 Task: Research Airbnb options in Nablus, Palestinian Territory from 12th December, 2023 to 16th December, 2023 for 8 adults.8 bedrooms having 8 beds and 8 bathrooms. Property type can be hotel. Amenities needed are: wifi, TV, free parkinig on premises, gym, breakfast. Look for 5 properties as per requirement.
Action: Mouse moved to (414, 56)
Screenshot: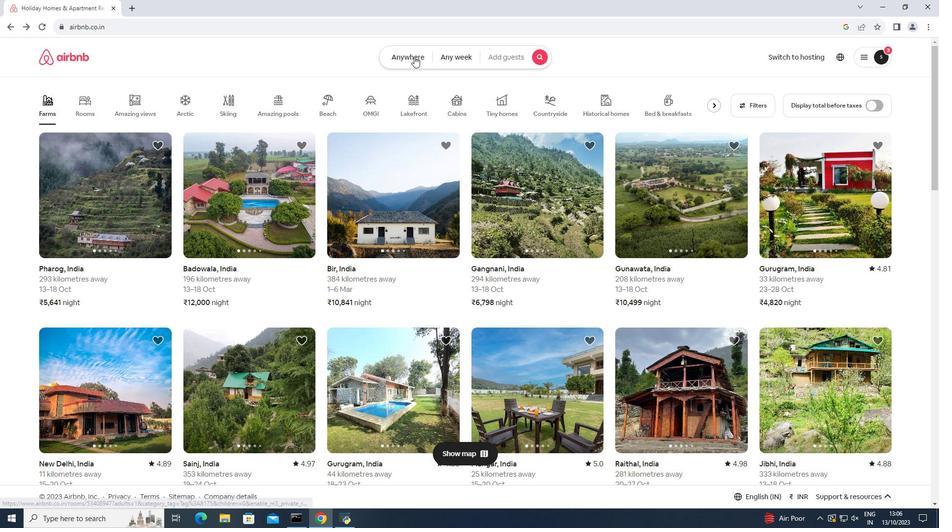 
Action: Mouse pressed left at (414, 56)
Screenshot: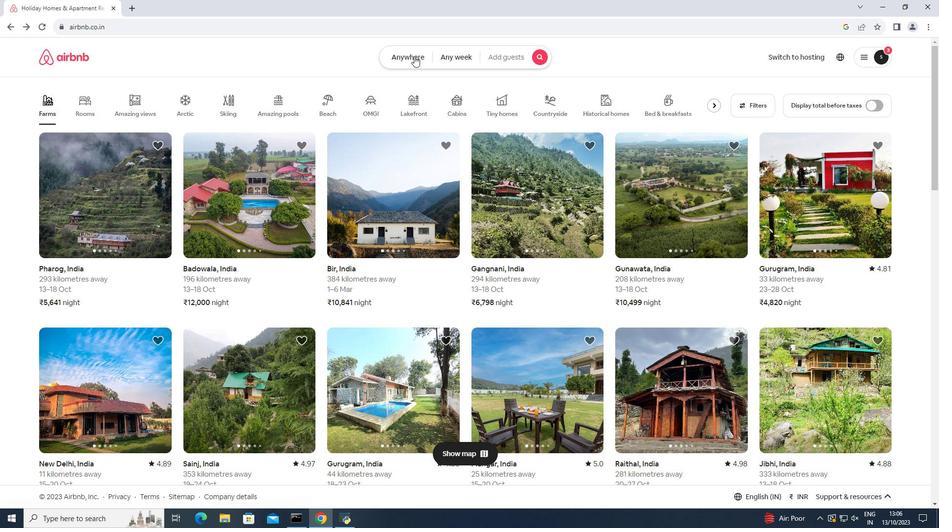 
Action: Mouse moved to (339, 96)
Screenshot: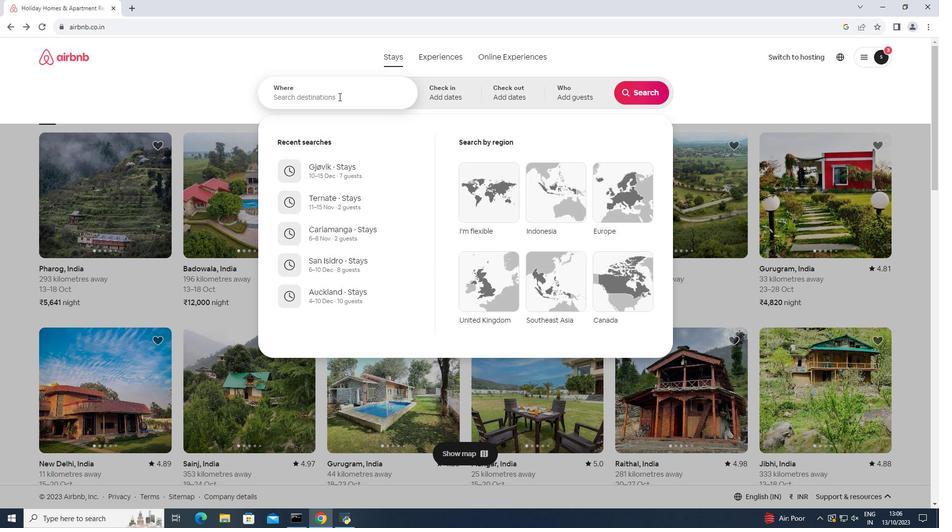 
Action: Mouse pressed left at (339, 96)
Screenshot: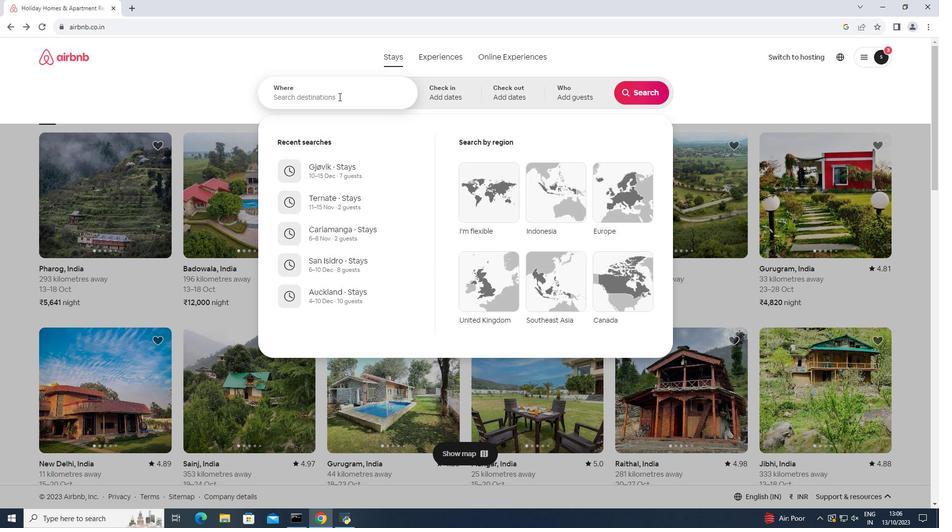 
Action: Key pressed <Key.shift>Nablus,<Key.space><Key.shift>Palestinian<Key.space><Key.shift>Territory<Key.enter>
Screenshot: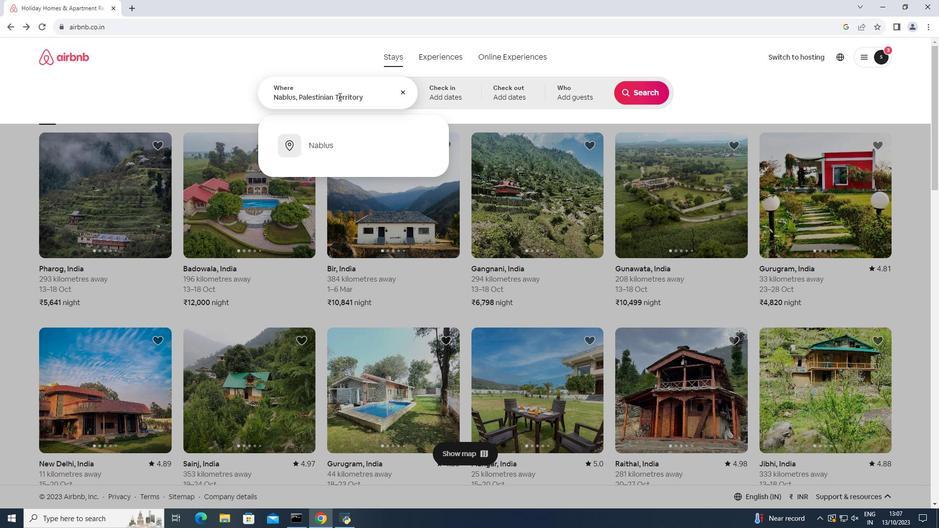 
Action: Mouse moved to (640, 171)
Screenshot: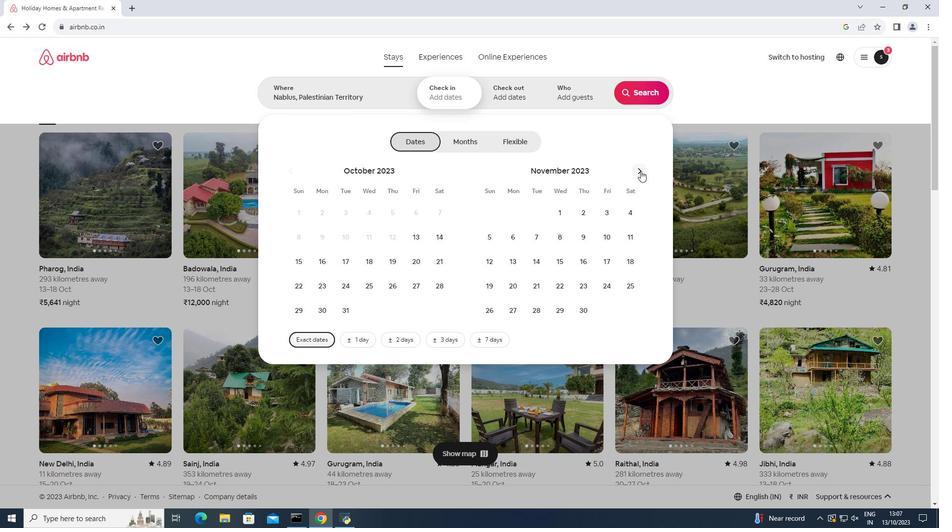 
Action: Mouse pressed left at (640, 171)
Screenshot: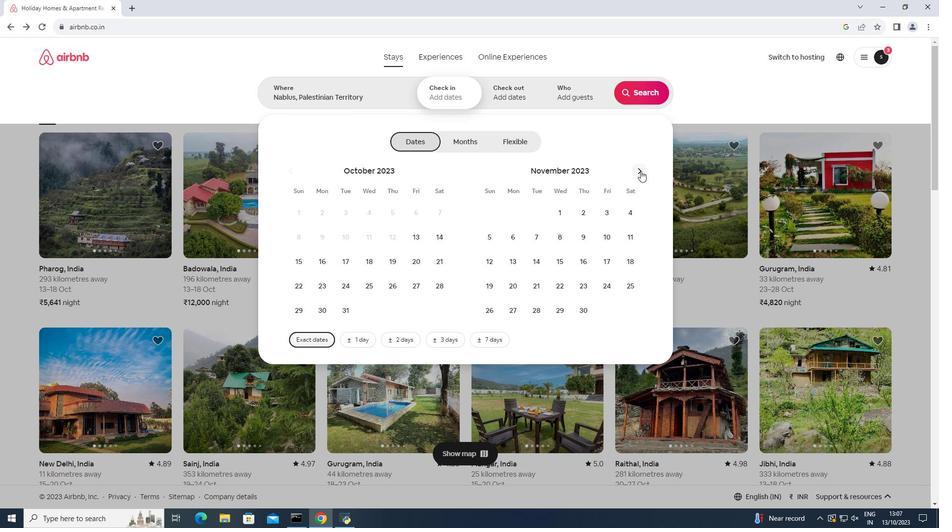 
Action: Mouse moved to (538, 261)
Screenshot: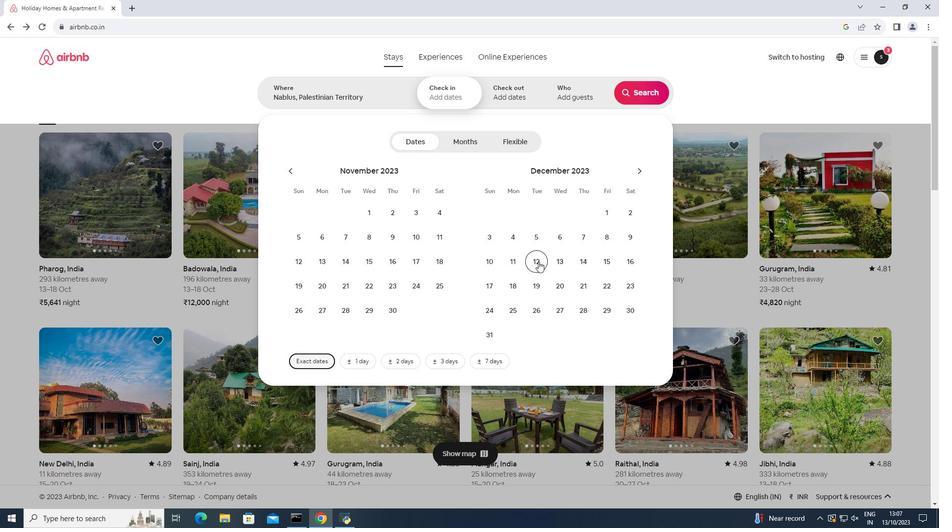 
Action: Mouse pressed left at (538, 261)
Screenshot: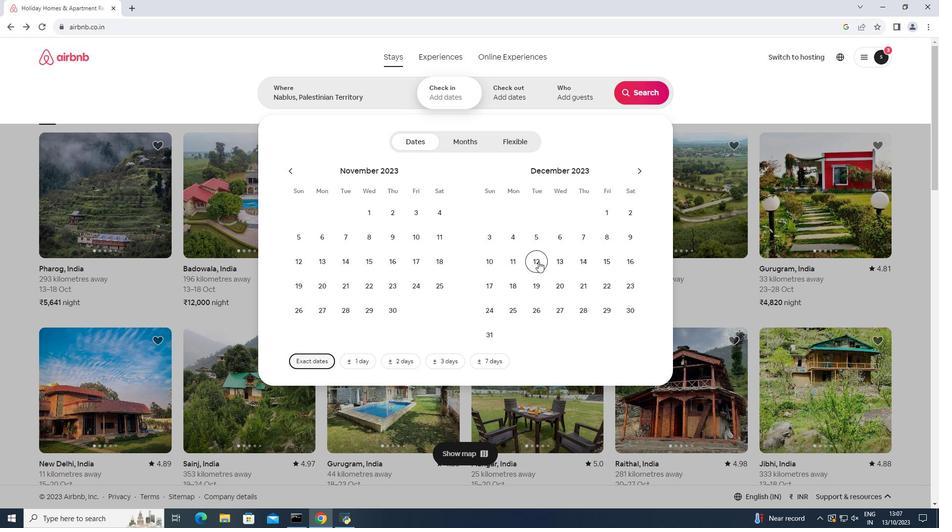 
Action: Mouse moved to (627, 262)
Screenshot: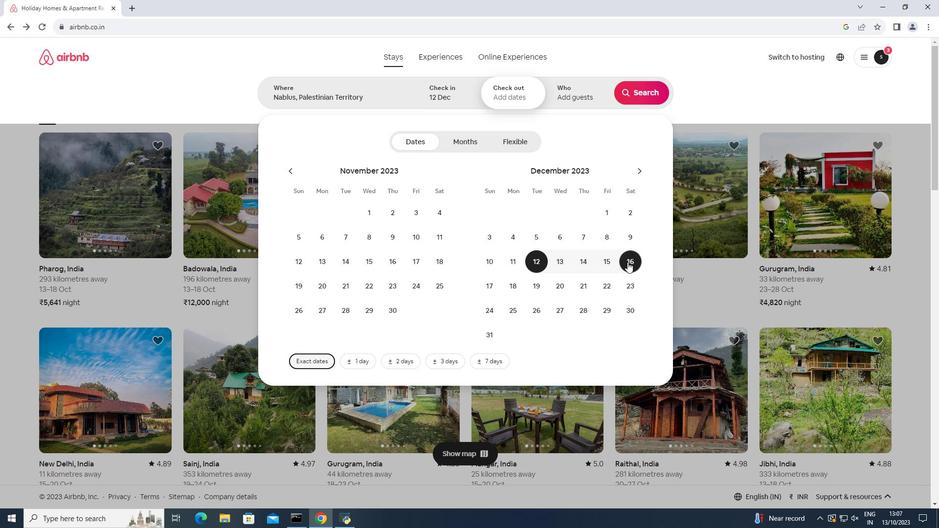 
Action: Mouse pressed left at (627, 262)
Screenshot: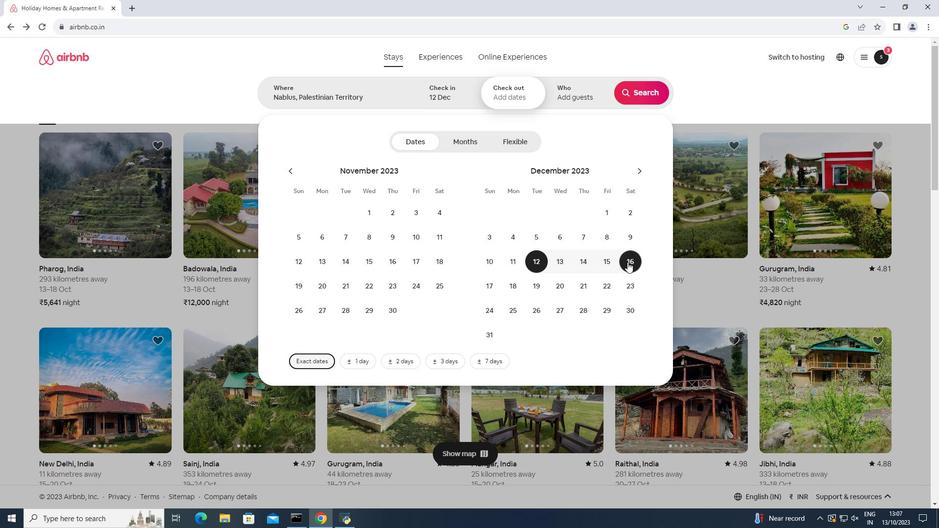 
Action: Mouse moved to (572, 91)
Screenshot: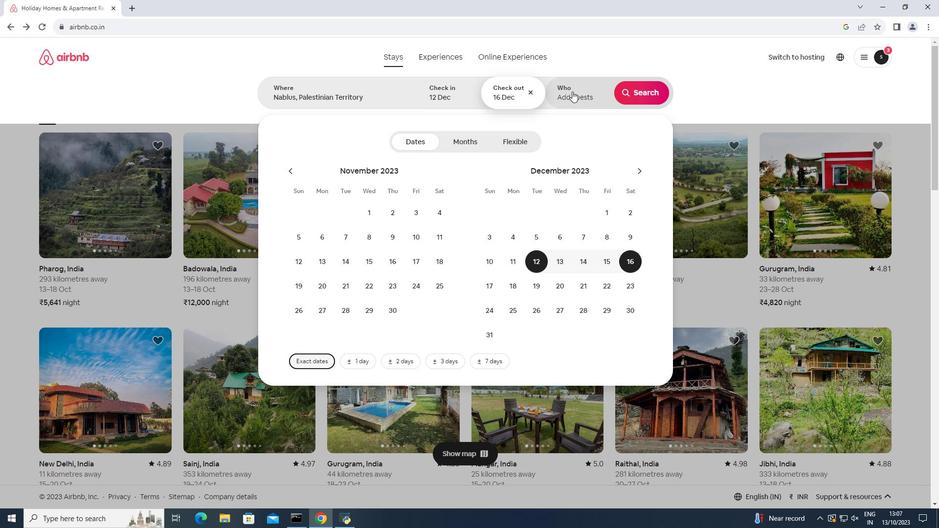 
Action: Mouse pressed left at (572, 91)
Screenshot: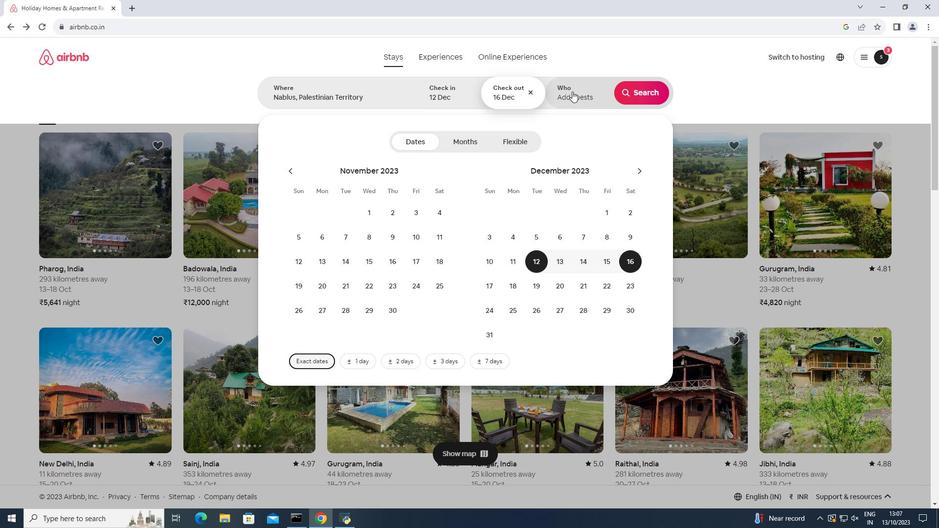 
Action: Mouse moved to (644, 139)
Screenshot: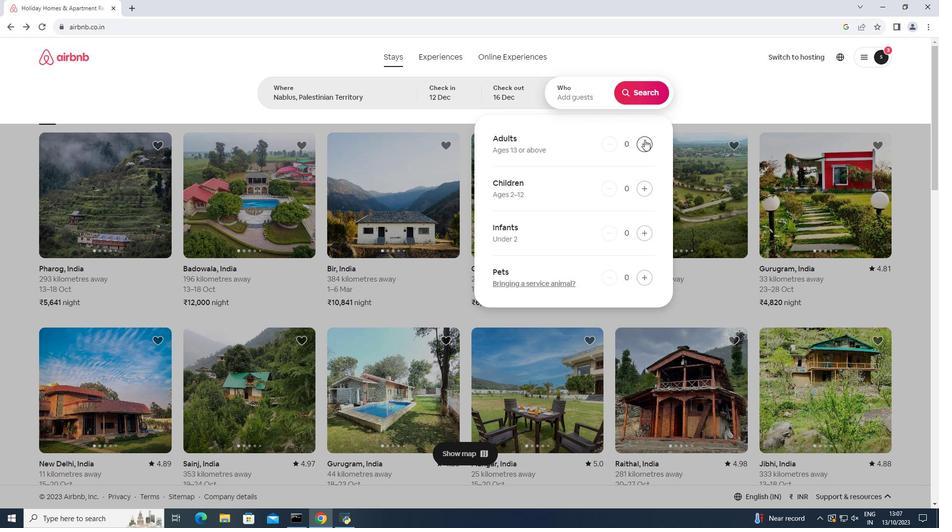 
Action: Mouse pressed left at (644, 139)
Screenshot: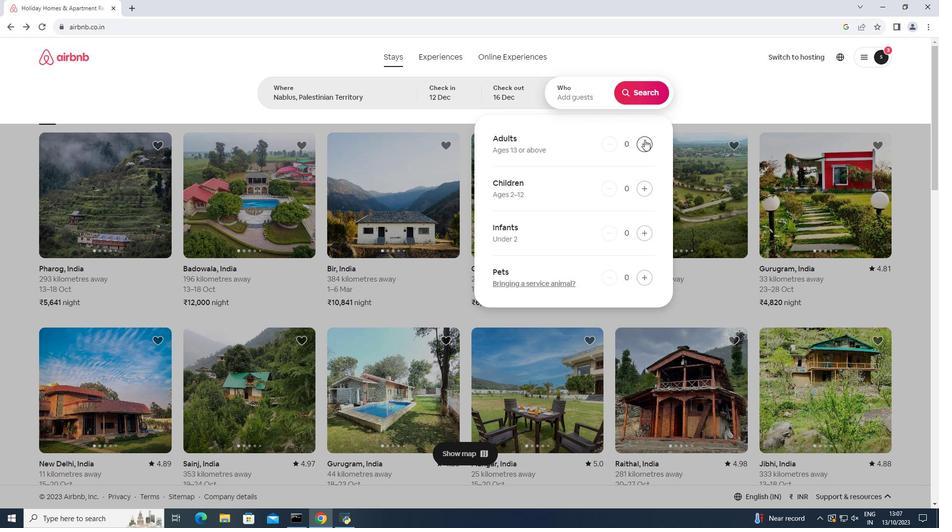 
Action: Mouse moved to (644, 139)
Screenshot: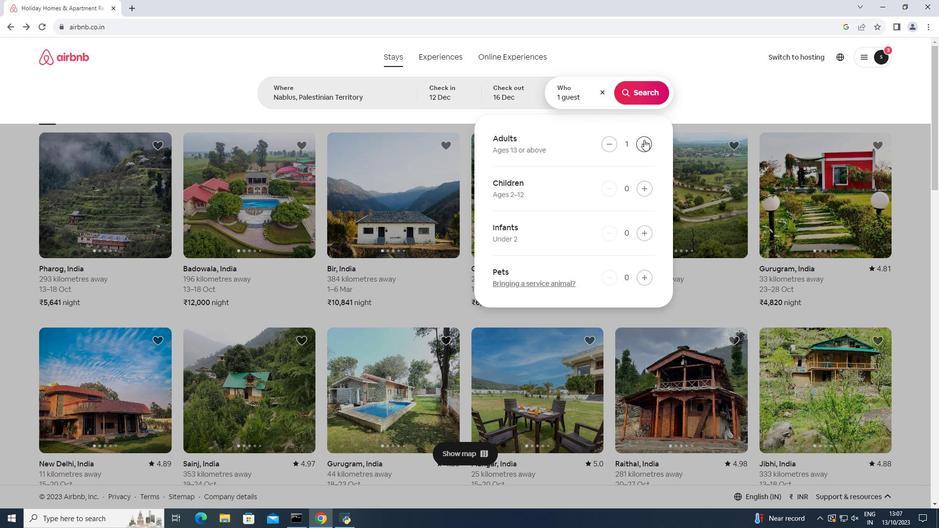 
Action: Mouse pressed left at (644, 139)
Screenshot: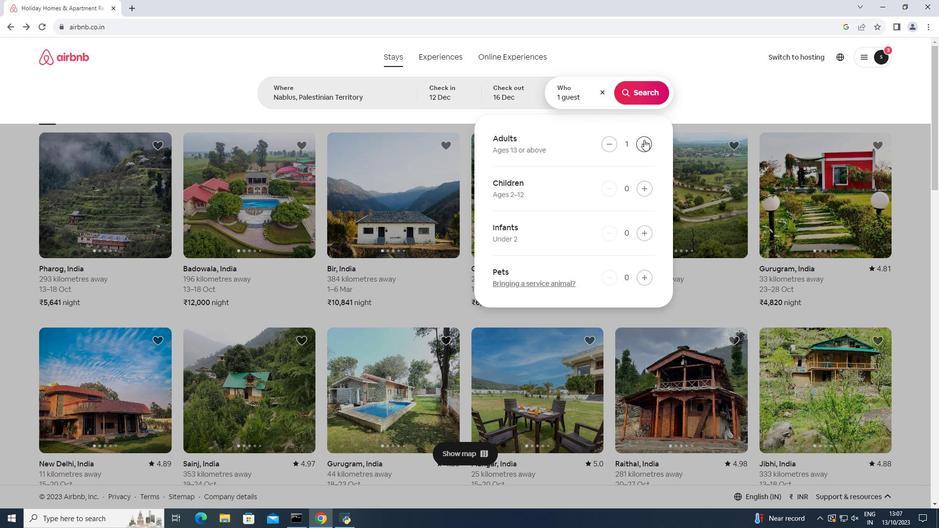 
Action: Mouse moved to (644, 139)
Screenshot: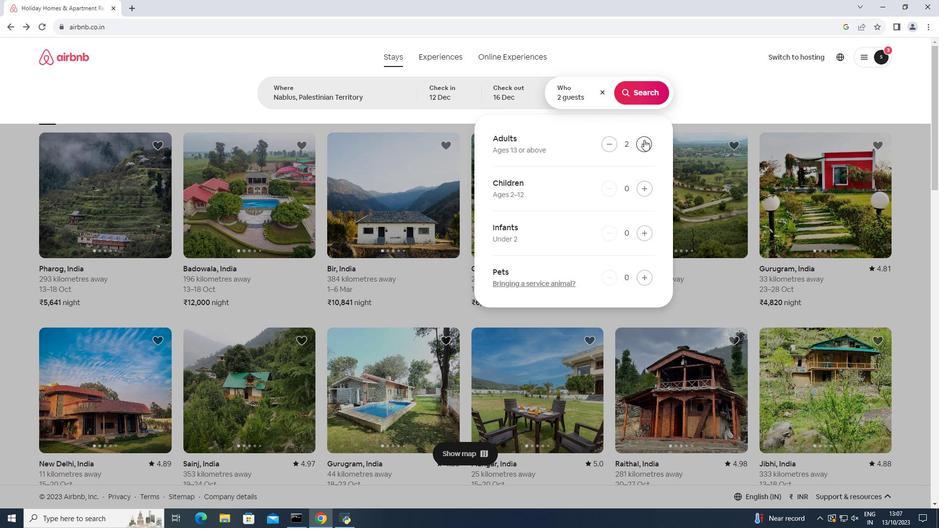 
Action: Mouse pressed left at (644, 139)
Screenshot: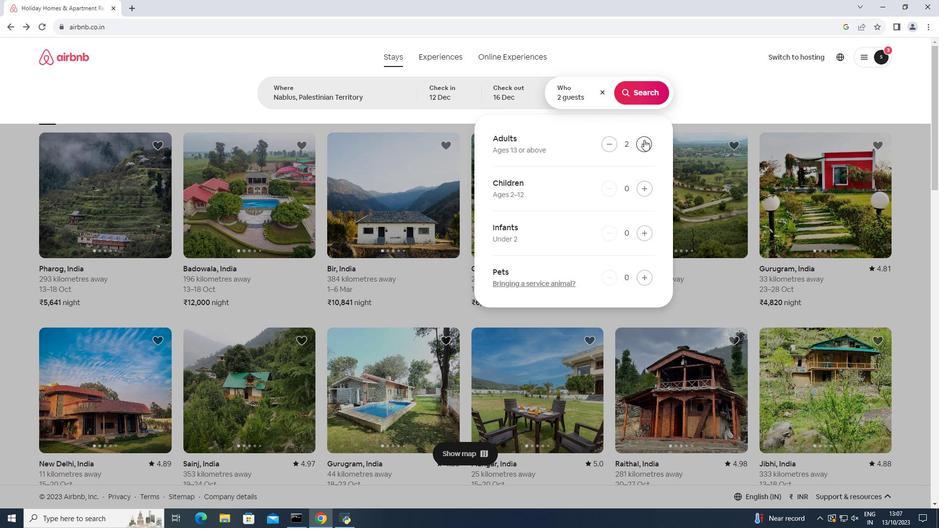 
Action: Mouse moved to (643, 140)
Screenshot: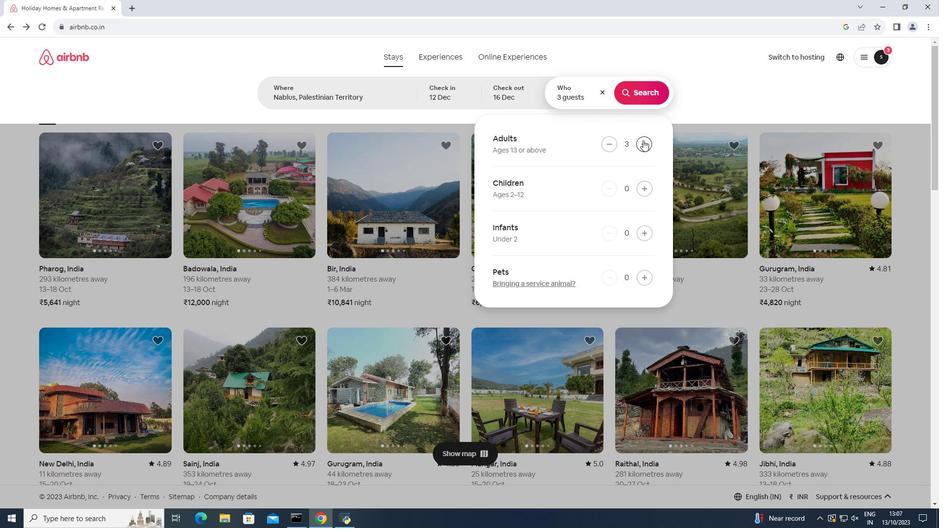 
Action: Mouse pressed left at (643, 140)
Screenshot: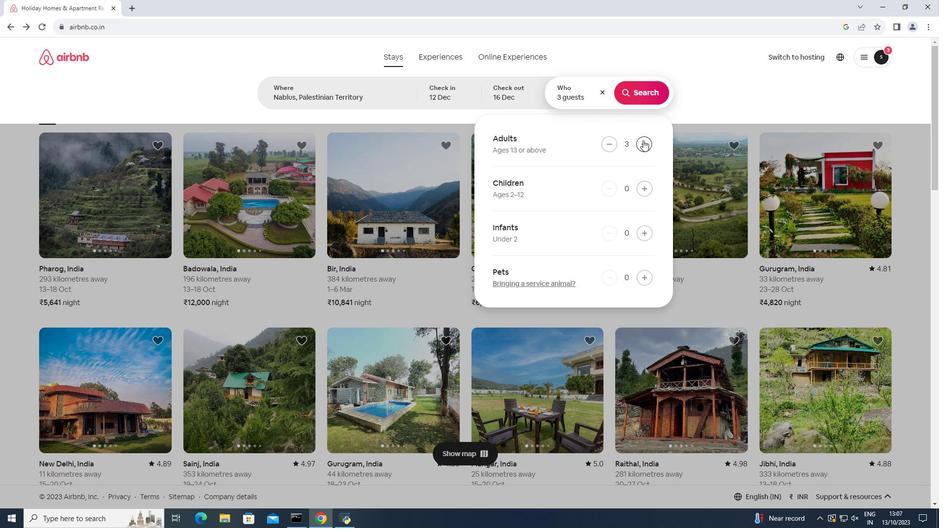 
Action: Mouse pressed left at (643, 140)
Screenshot: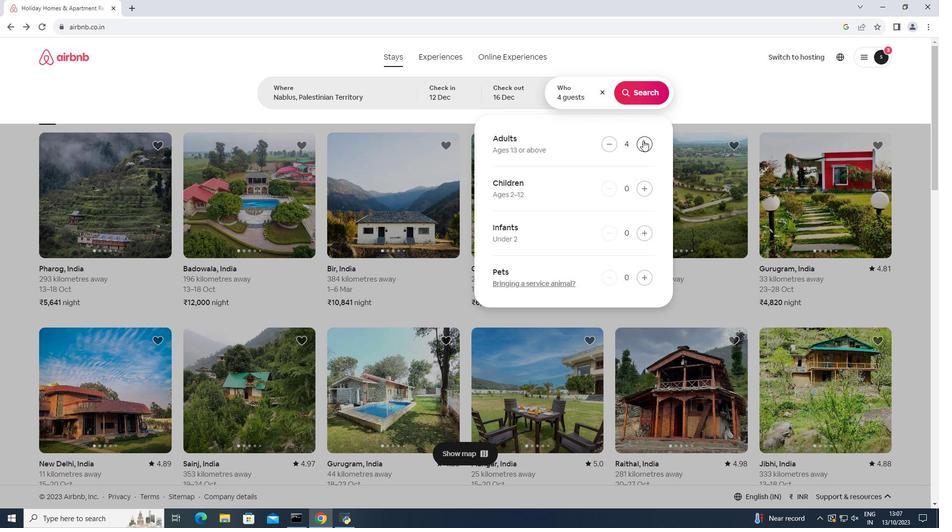 
Action: Mouse pressed left at (643, 140)
Screenshot: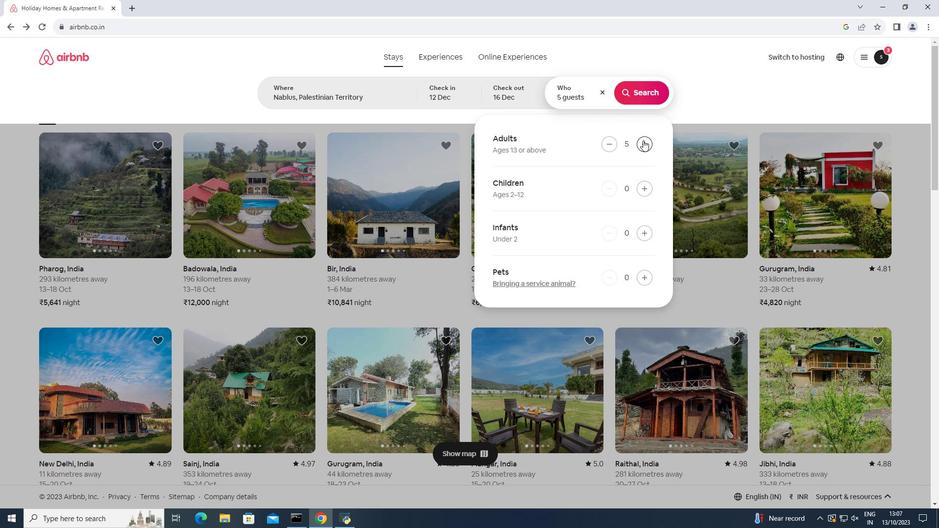 
Action: Mouse pressed left at (643, 140)
Screenshot: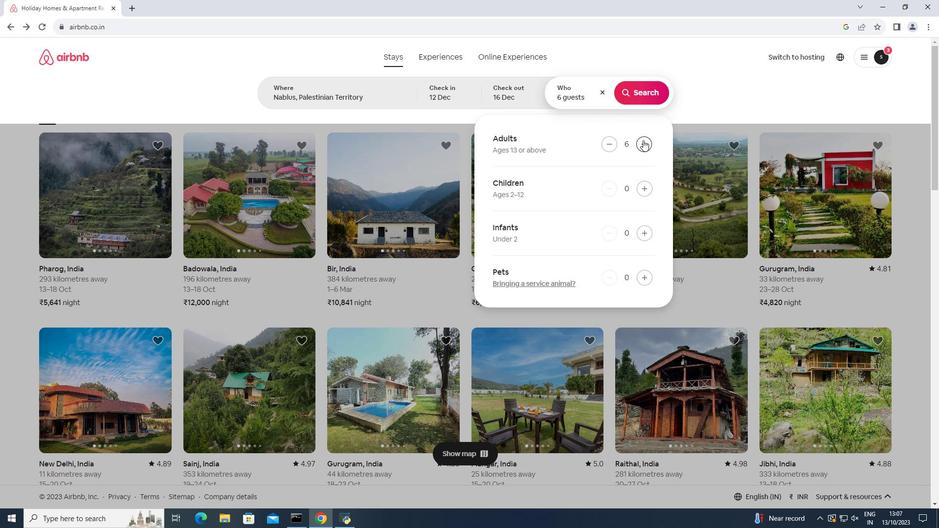 
Action: Mouse pressed left at (643, 140)
Screenshot: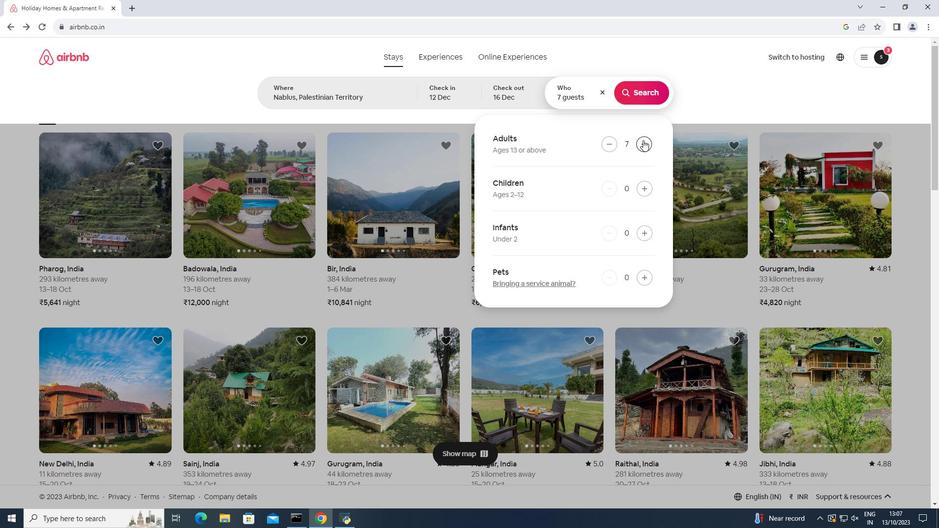 
Action: Mouse moved to (639, 87)
Screenshot: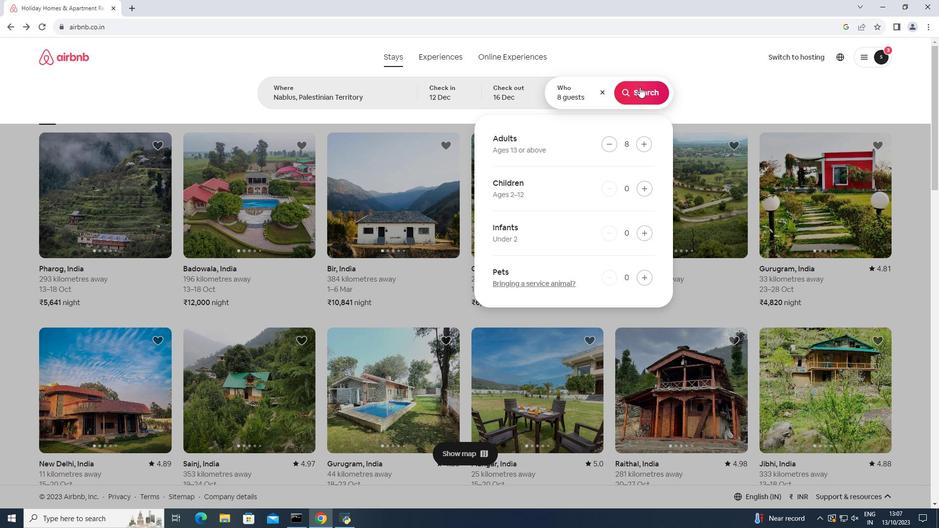 
Action: Mouse pressed left at (639, 87)
Screenshot: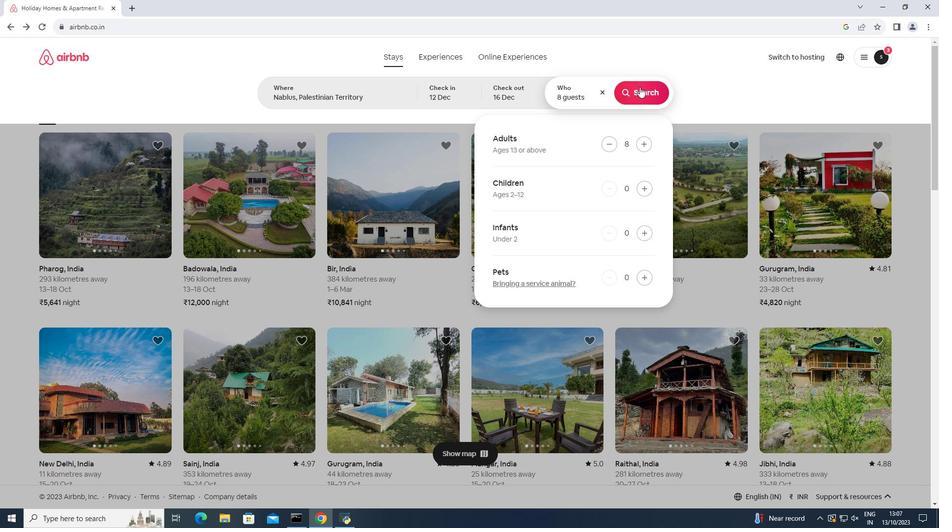 
Action: Mouse moved to (771, 92)
Screenshot: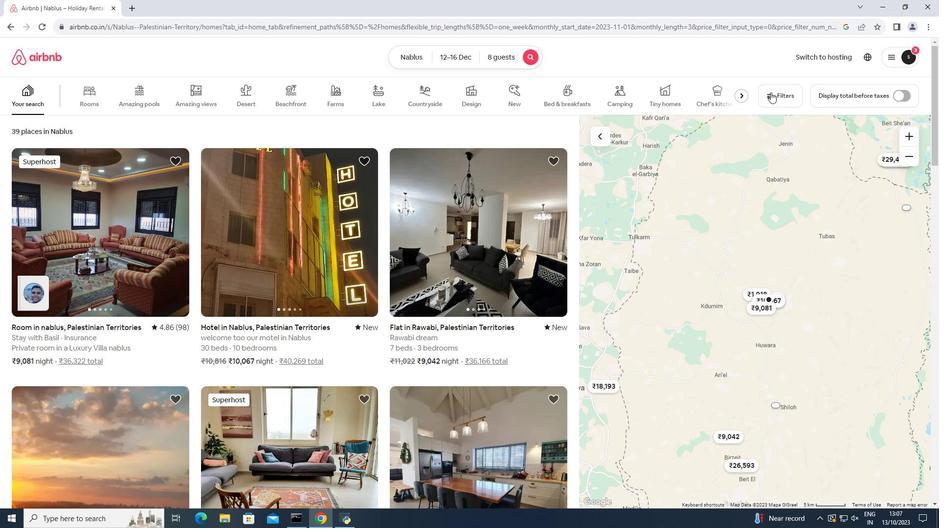 
Action: Mouse pressed left at (771, 92)
Screenshot: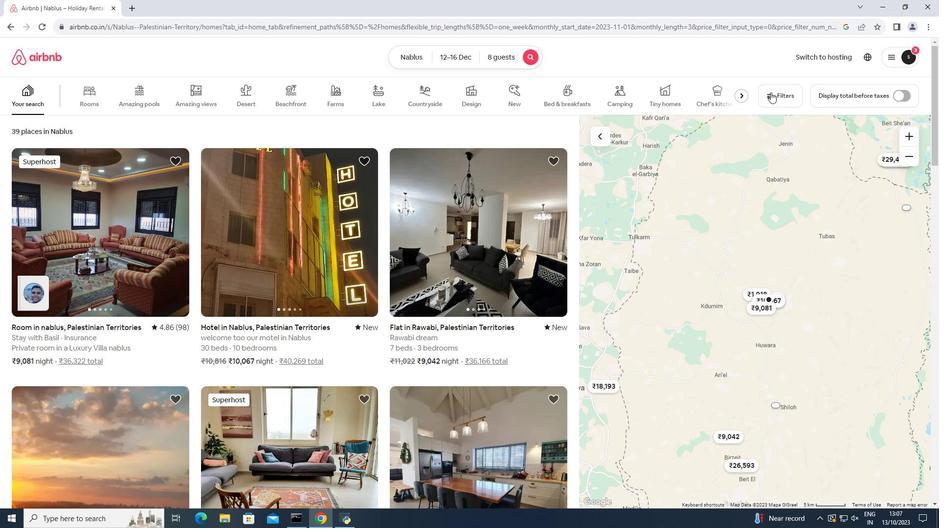 
Action: Mouse moved to (410, 265)
Screenshot: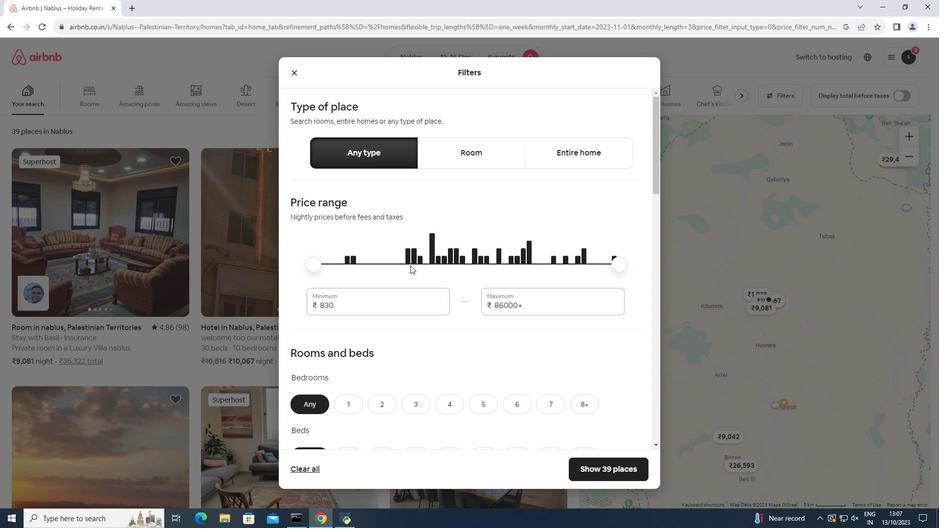 
Action: Mouse scrolled (410, 265) with delta (0, 0)
Screenshot: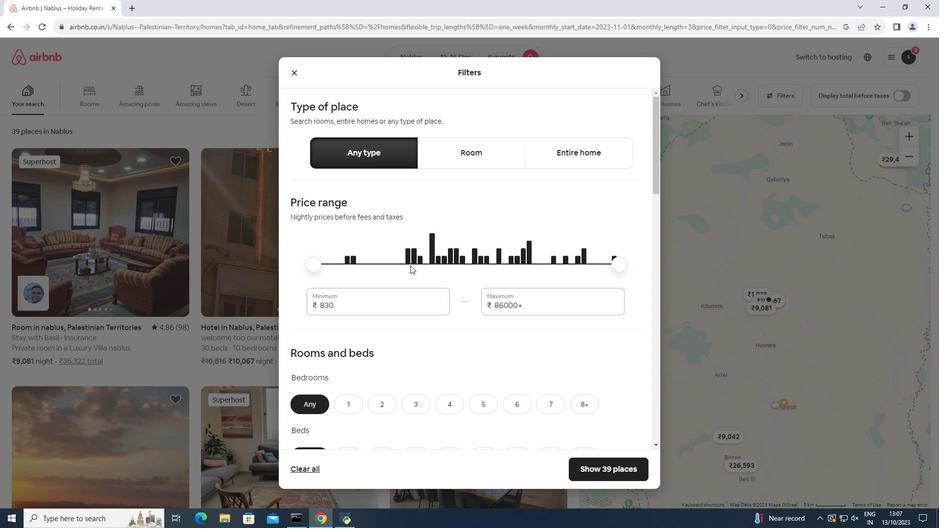 
Action: Mouse scrolled (410, 265) with delta (0, 0)
Screenshot: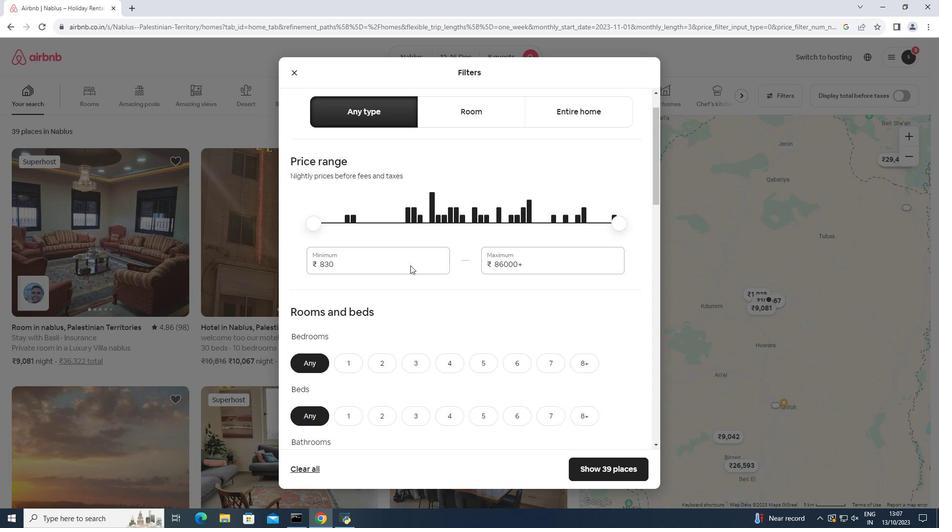 
Action: Mouse scrolled (410, 265) with delta (0, 0)
Screenshot: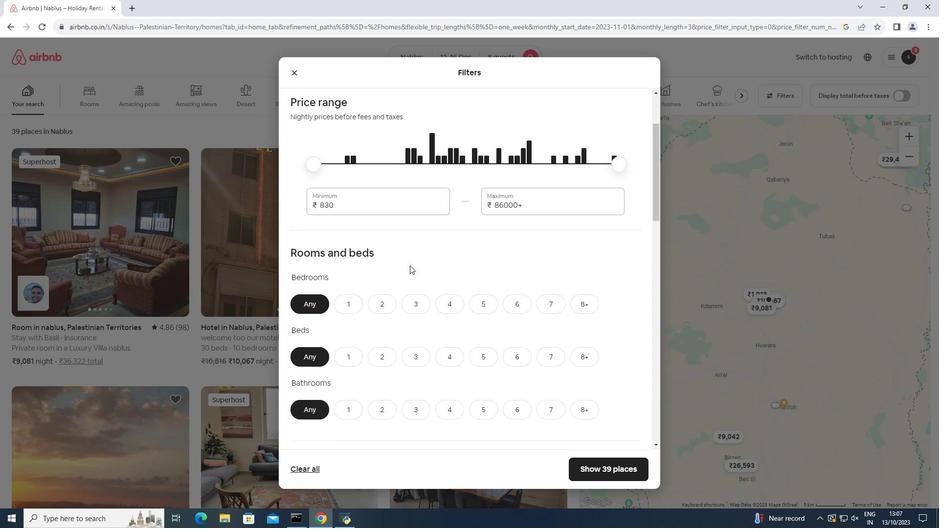 
Action: Mouse moved to (581, 255)
Screenshot: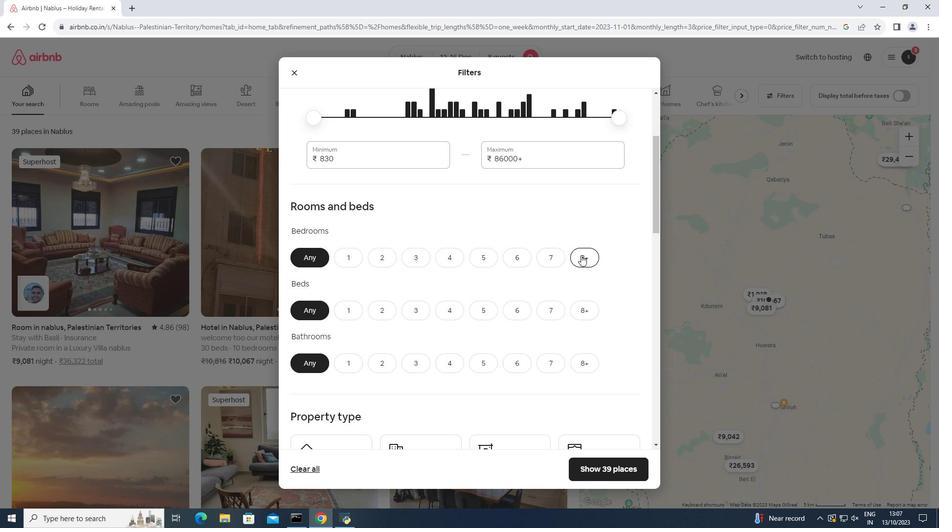 
Action: Mouse pressed left at (581, 255)
Screenshot: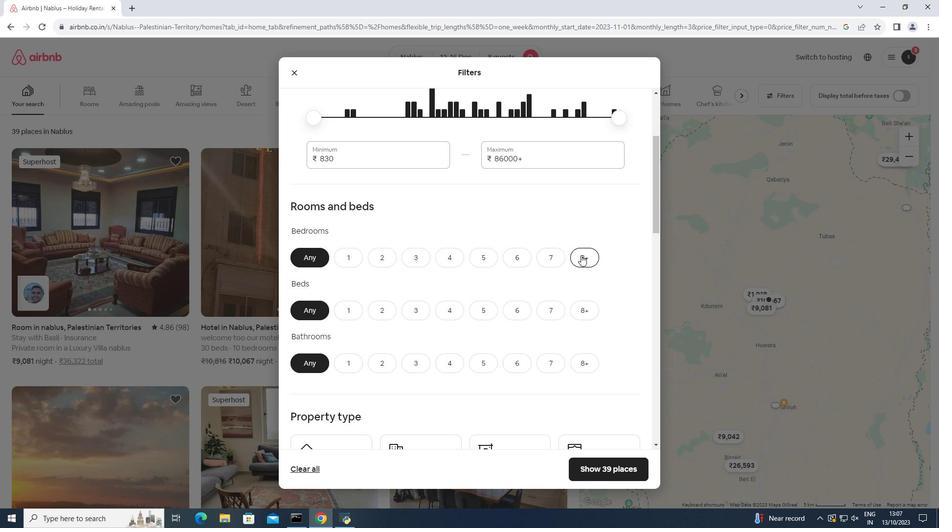 
Action: Mouse moved to (583, 308)
Screenshot: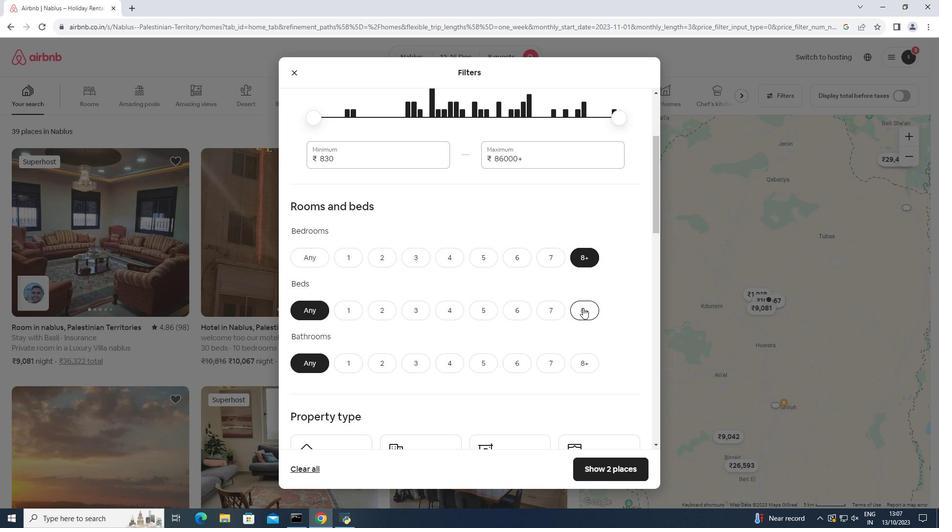 
Action: Mouse pressed left at (583, 308)
Screenshot: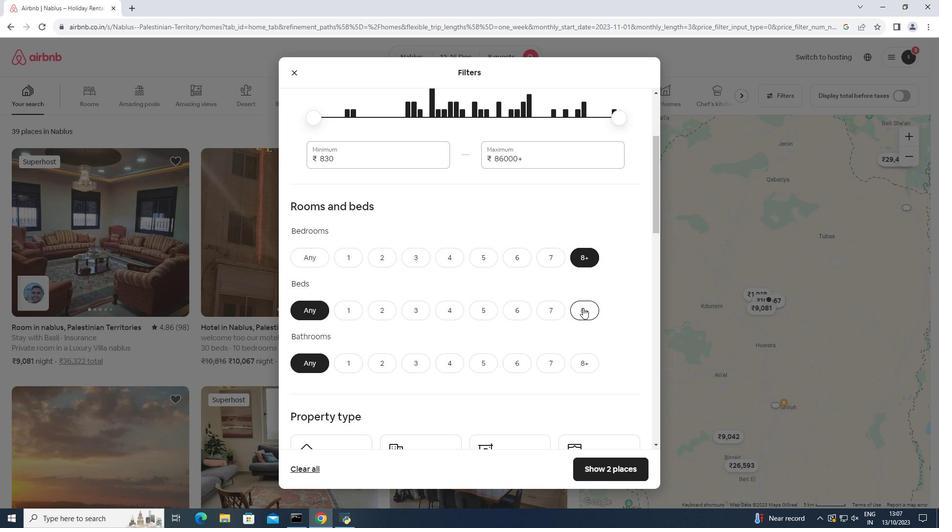 
Action: Mouse moved to (582, 365)
Screenshot: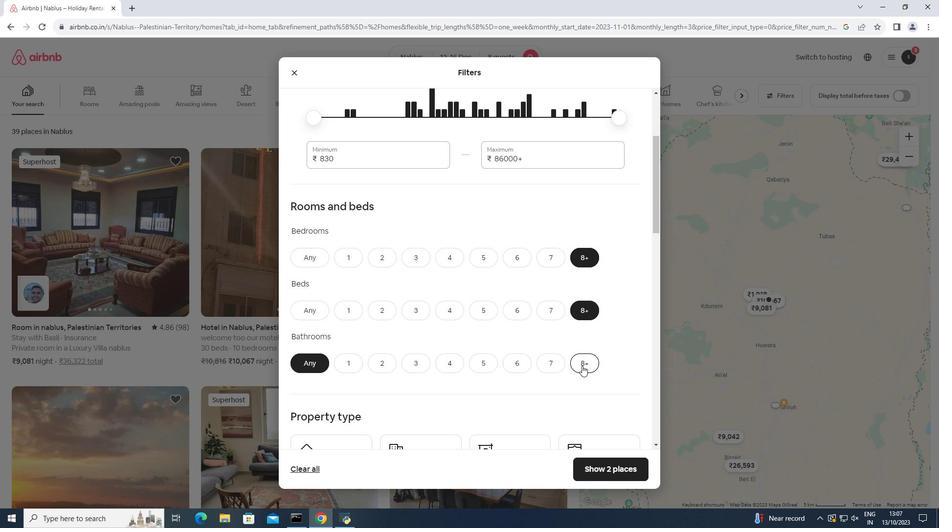 
Action: Mouse pressed left at (582, 365)
Screenshot: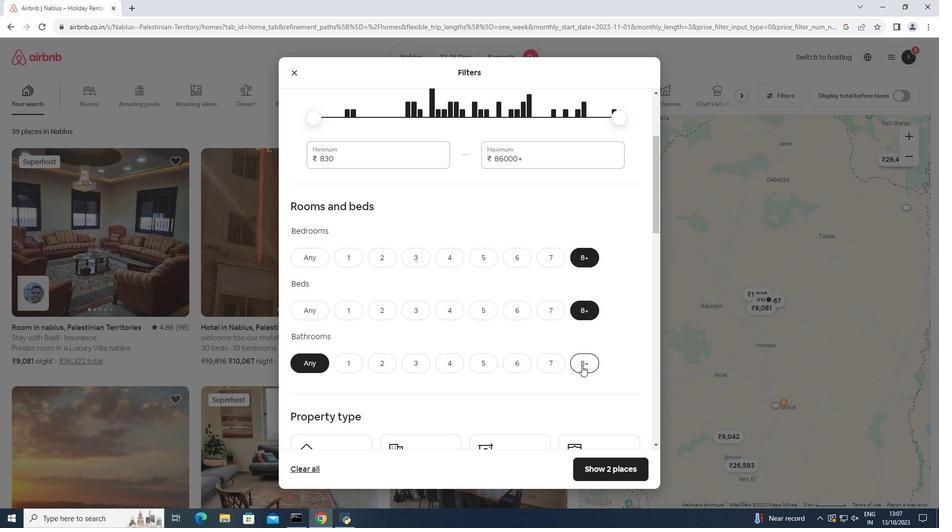 
Action: Mouse moved to (414, 310)
Screenshot: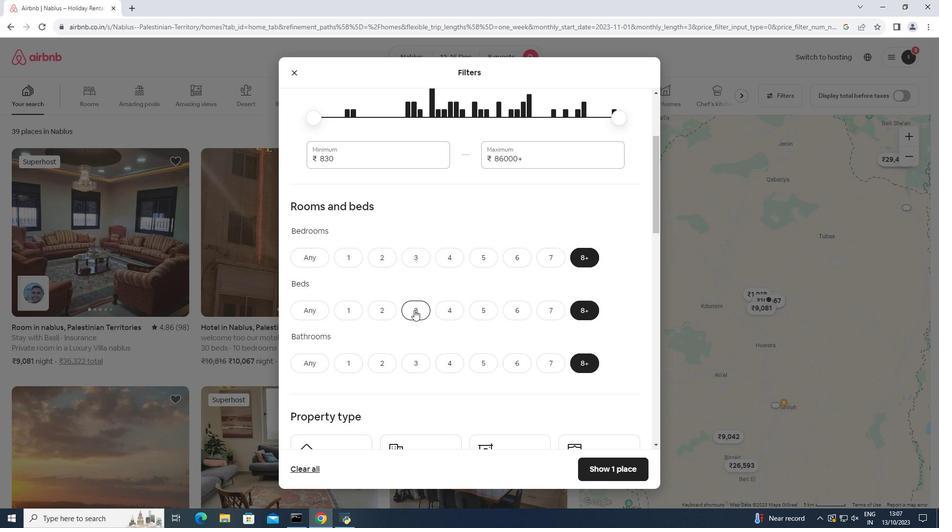 
Action: Mouse scrolled (414, 309) with delta (0, 0)
Screenshot: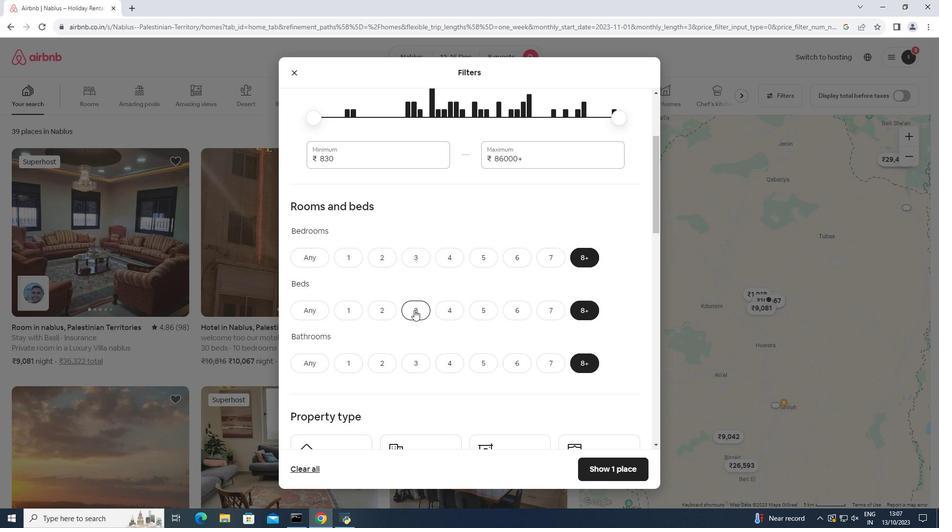 
Action: Mouse scrolled (414, 309) with delta (0, 0)
Screenshot: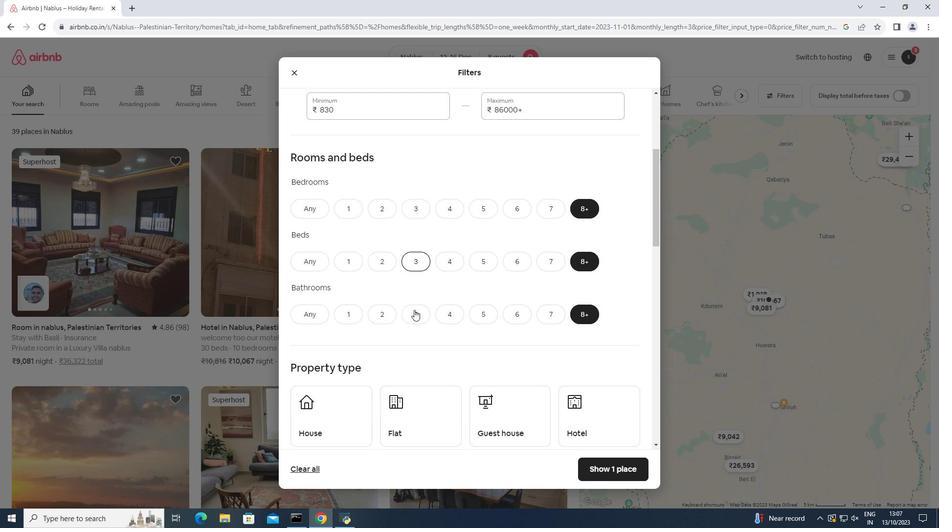 
Action: Mouse scrolled (414, 309) with delta (0, 0)
Screenshot: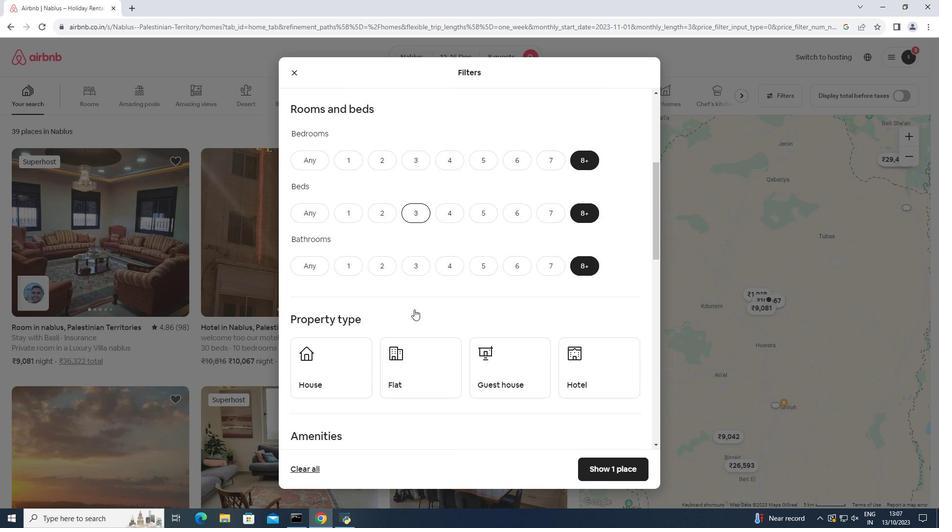 
Action: Mouse moved to (414, 309)
Screenshot: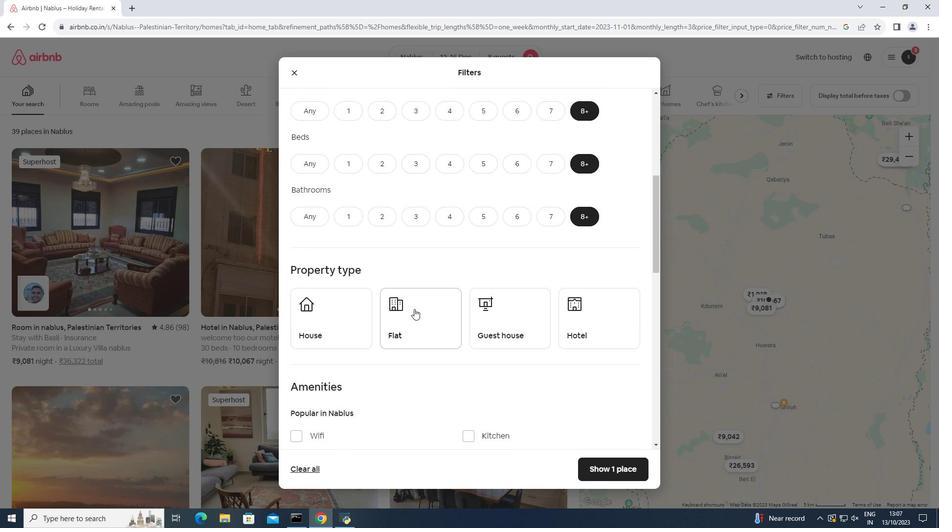
Action: Mouse scrolled (414, 308) with delta (0, 0)
Screenshot: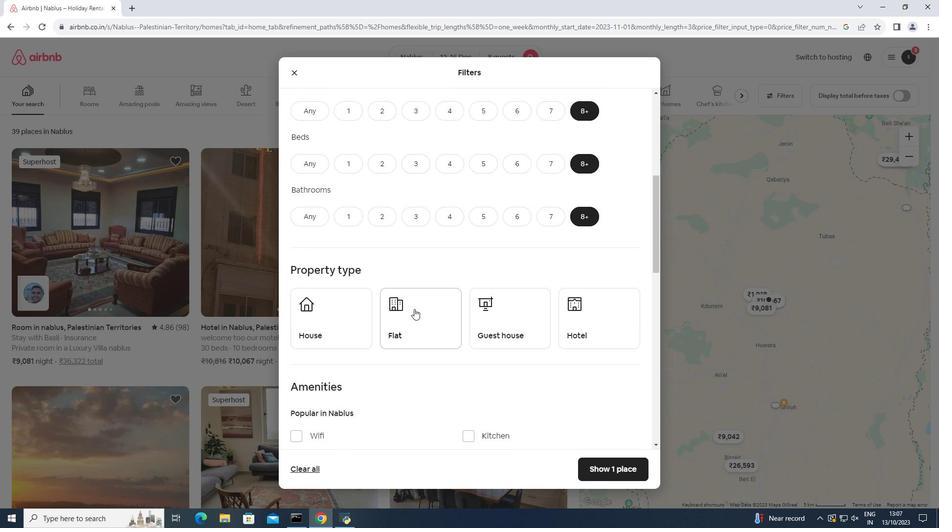 
Action: Mouse moved to (414, 309)
Screenshot: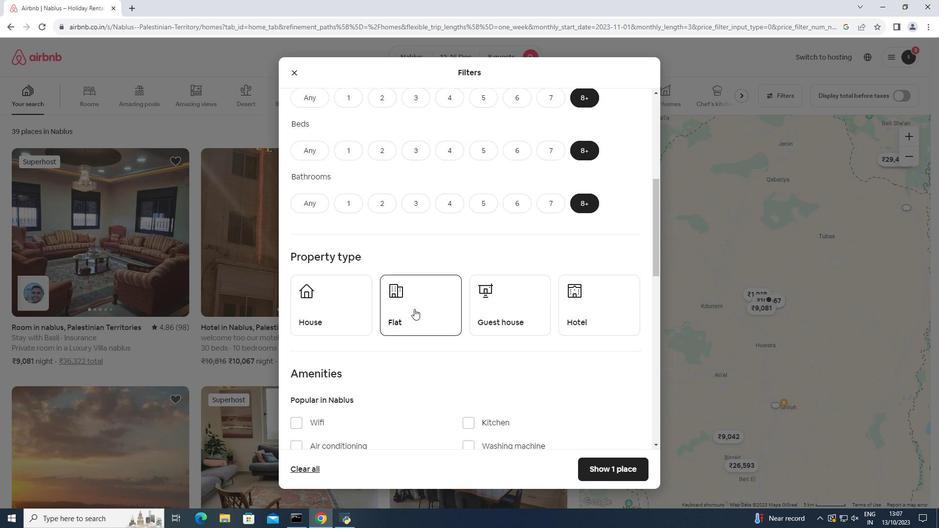 
Action: Mouse scrolled (414, 308) with delta (0, 0)
Screenshot: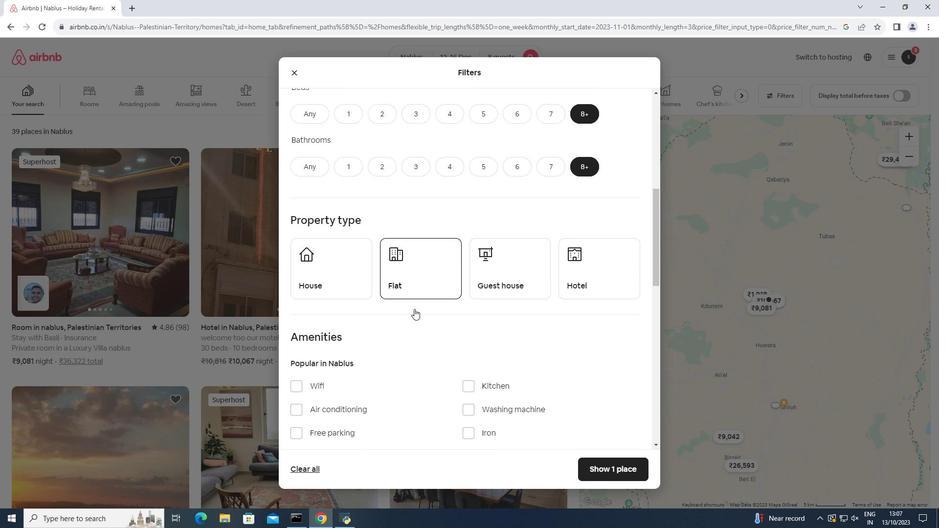 
Action: Mouse scrolled (414, 308) with delta (0, 0)
Screenshot: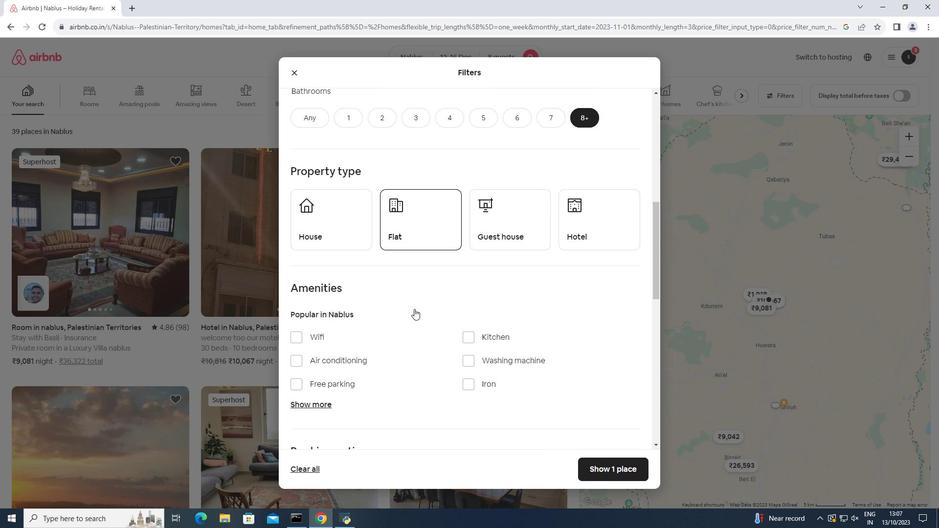 
Action: Mouse moved to (594, 165)
Screenshot: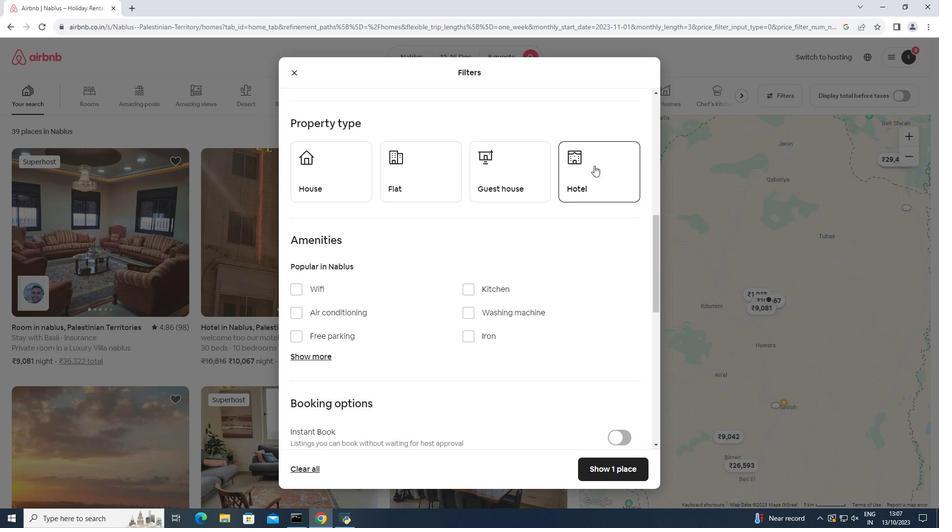 
Action: Mouse pressed left at (594, 165)
Screenshot: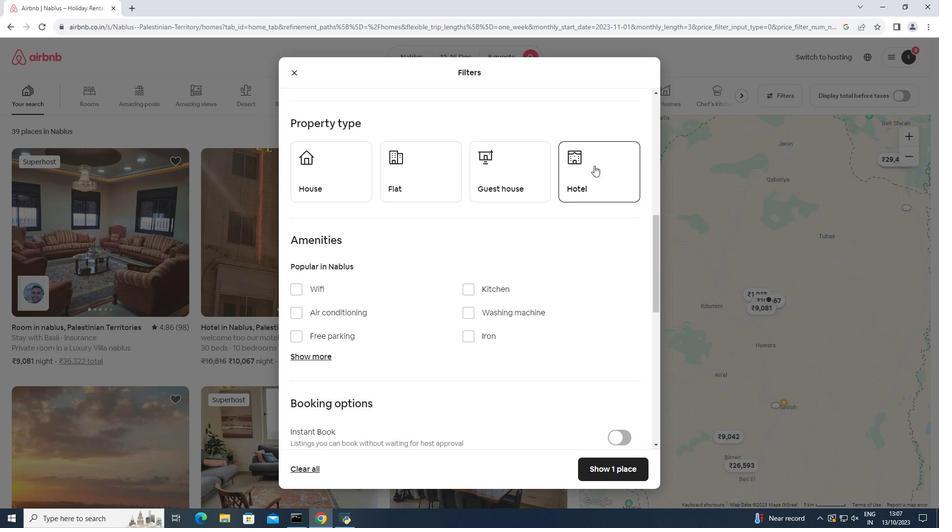 
Action: Mouse moved to (408, 288)
Screenshot: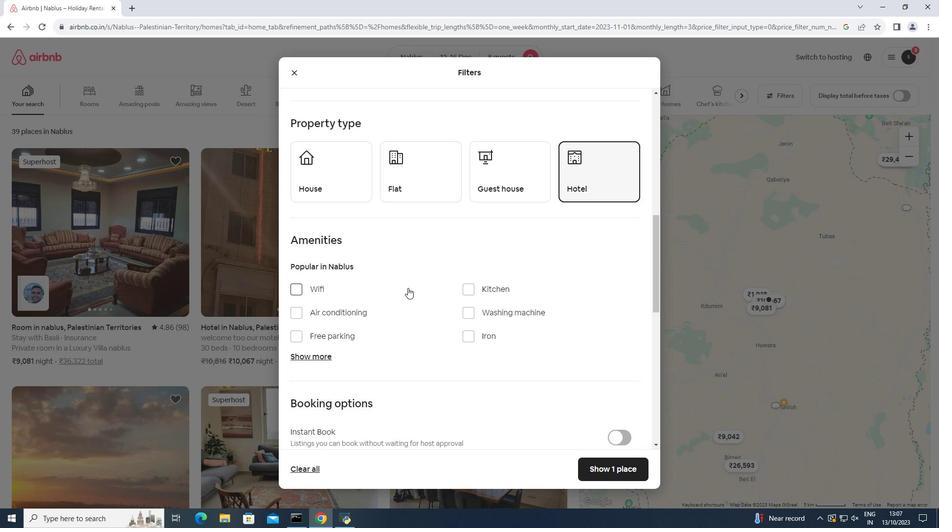 
Action: Mouse scrolled (408, 287) with delta (0, 0)
Screenshot: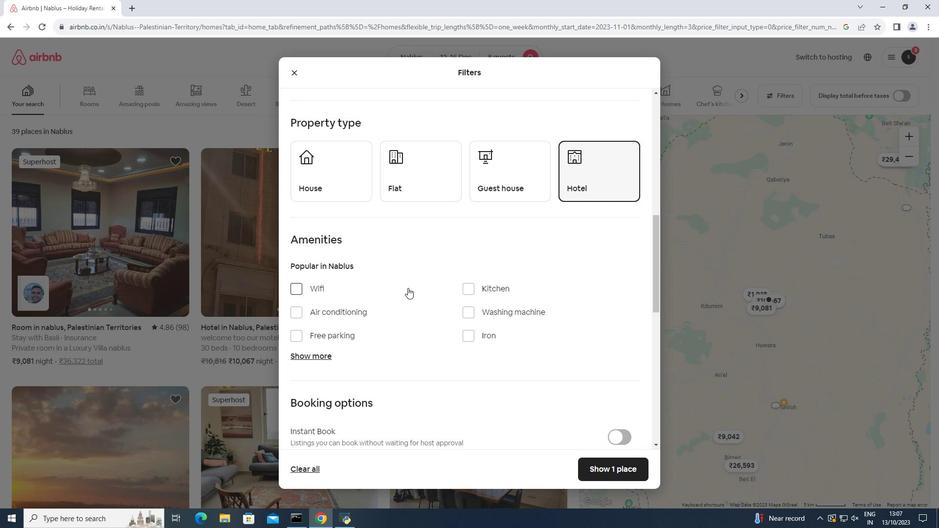 
Action: Mouse moved to (310, 308)
Screenshot: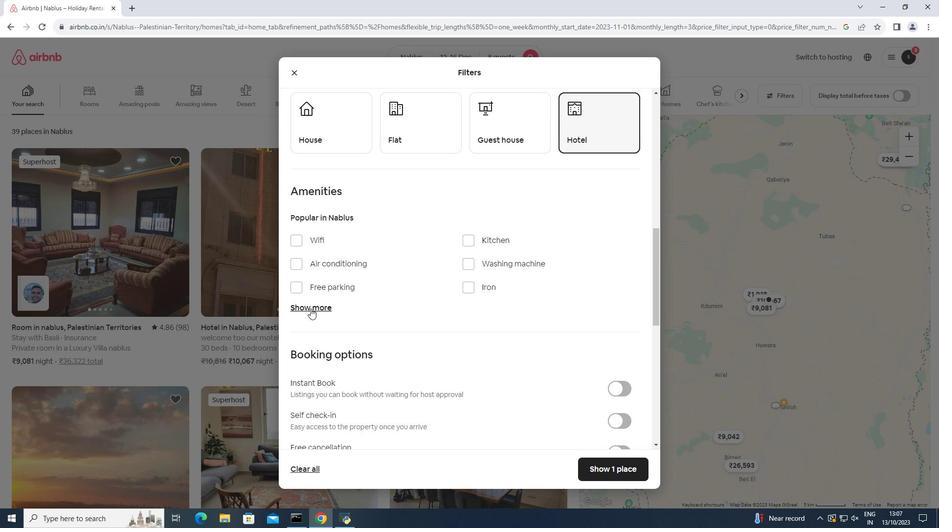 
Action: Mouse pressed left at (310, 308)
Screenshot: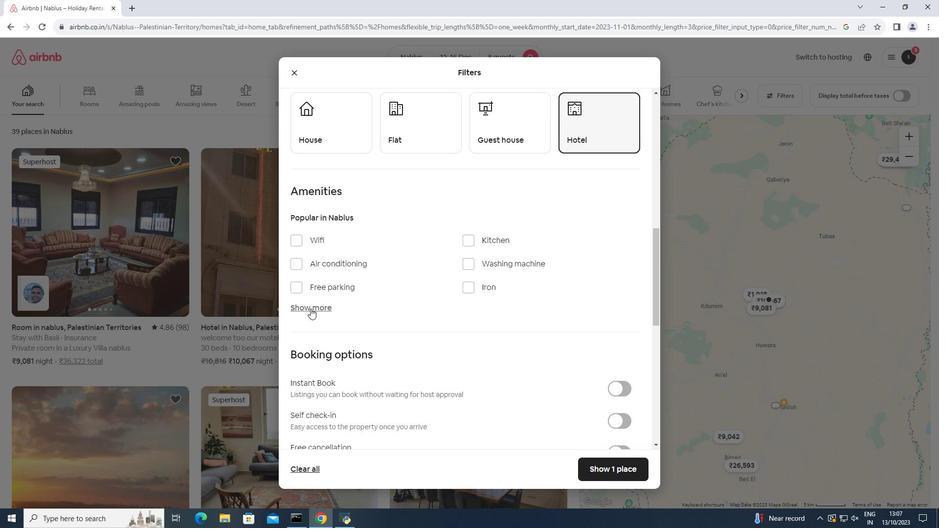 
Action: Mouse moved to (297, 234)
Screenshot: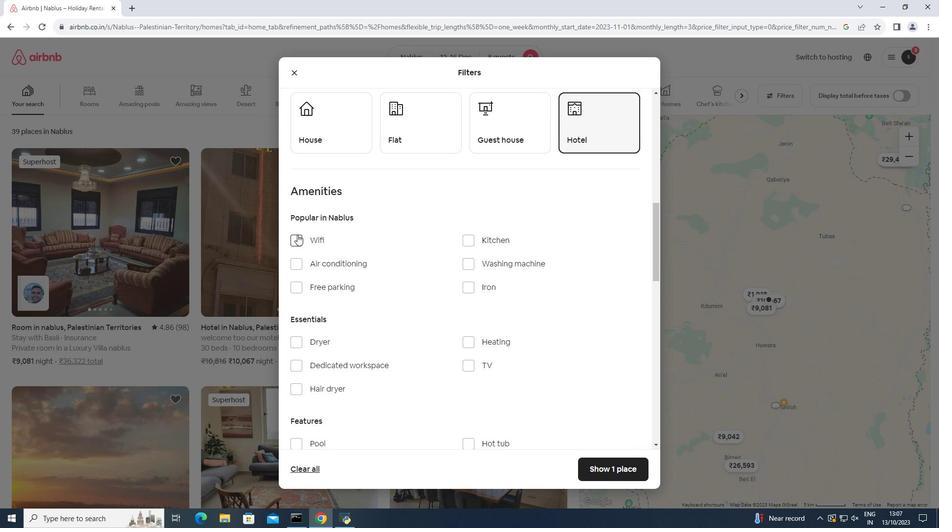 
Action: Mouse pressed left at (297, 234)
Screenshot: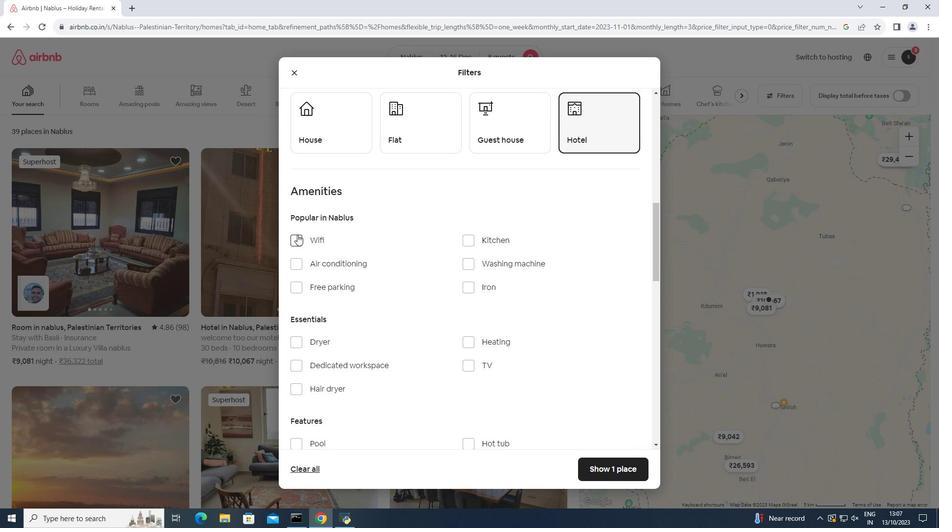 
Action: Mouse moved to (470, 364)
Screenshot: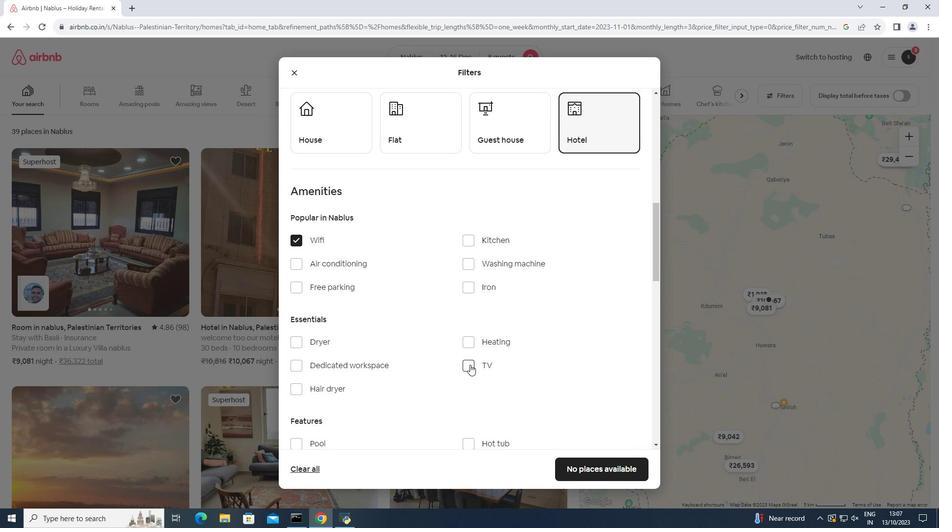 
Action: Mouse pressed left at (470, 364)
Screenshot: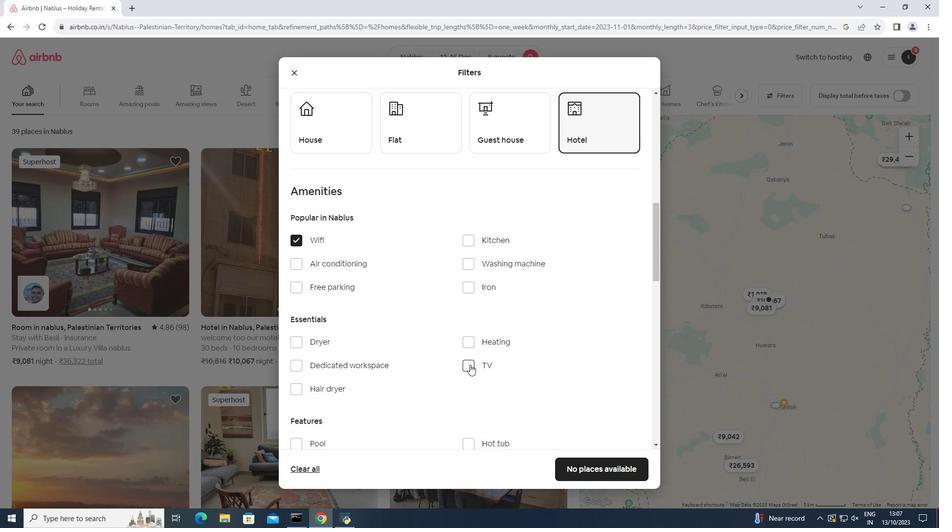 
Action: Mouse moved to (288, 281)
Screenshot: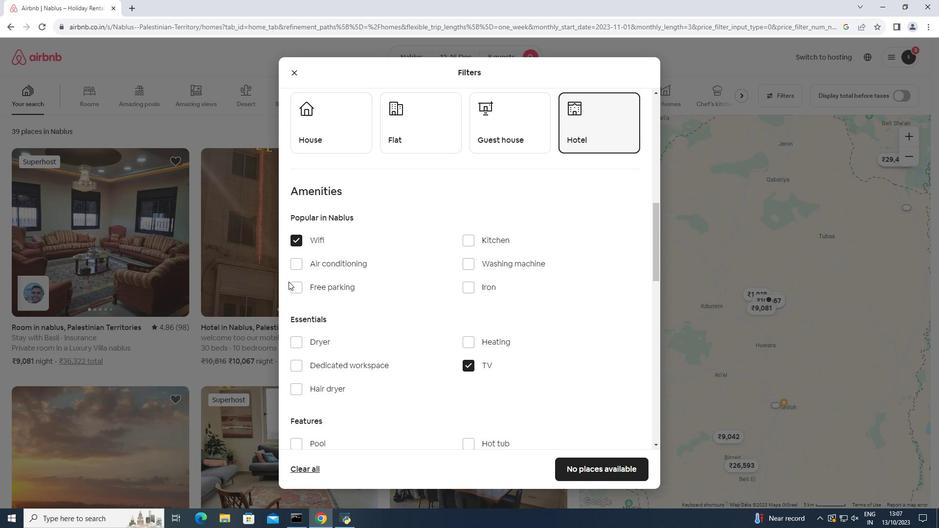 
Action: Mouse pressed left at (288, 281)
Screenshot: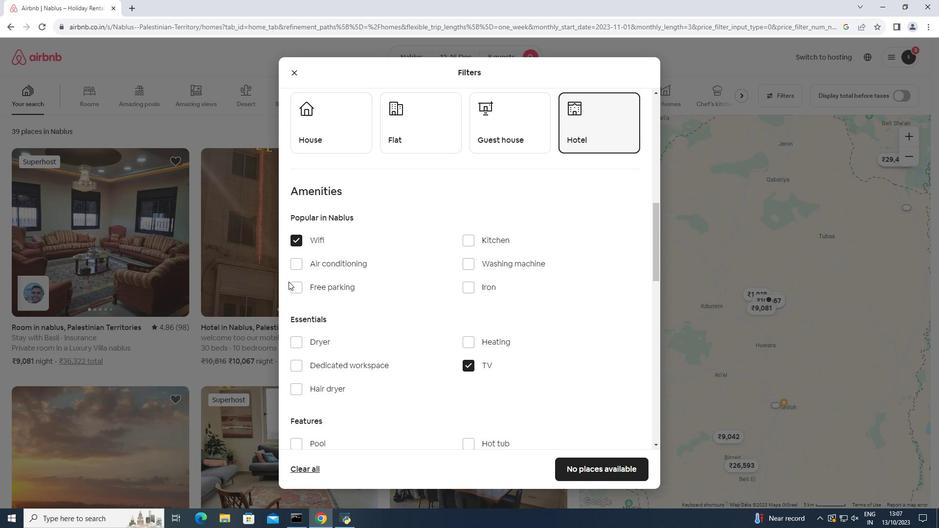 
Action: Mouse moved to (302, 292)
Screenshot: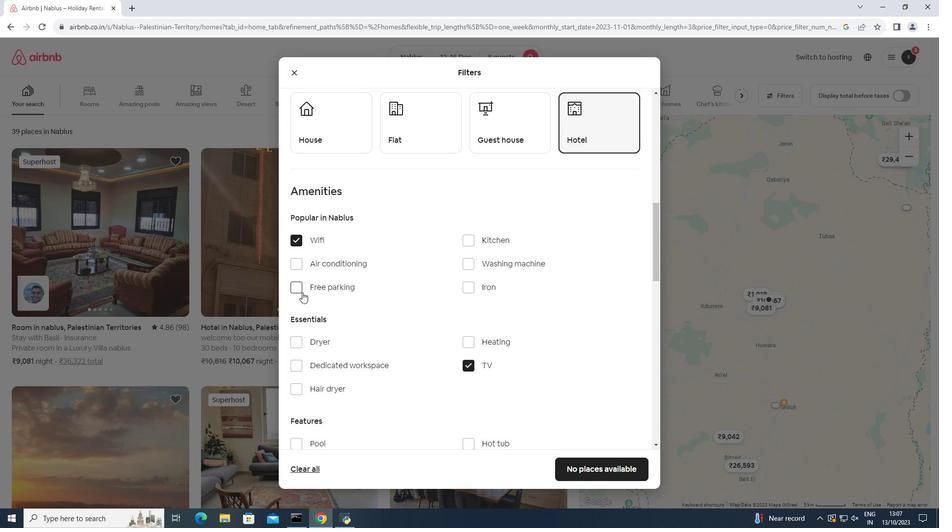 
Action: Mouse pressed left at (302, 292)
Screenshot: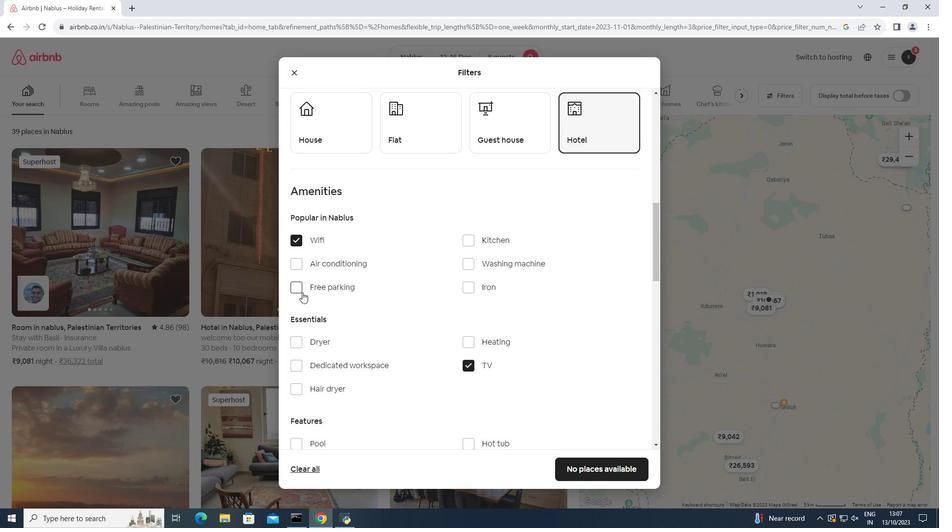 
Action: Mouse moved to (345, 315)
Screenshot: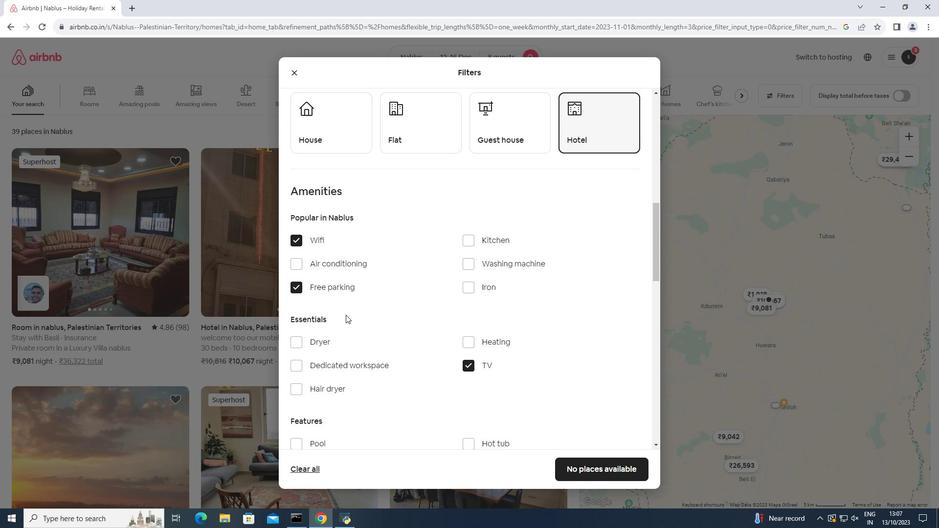 
Action: Mouse scrolled (345, 314) with delta (0, 0)
Screenshot: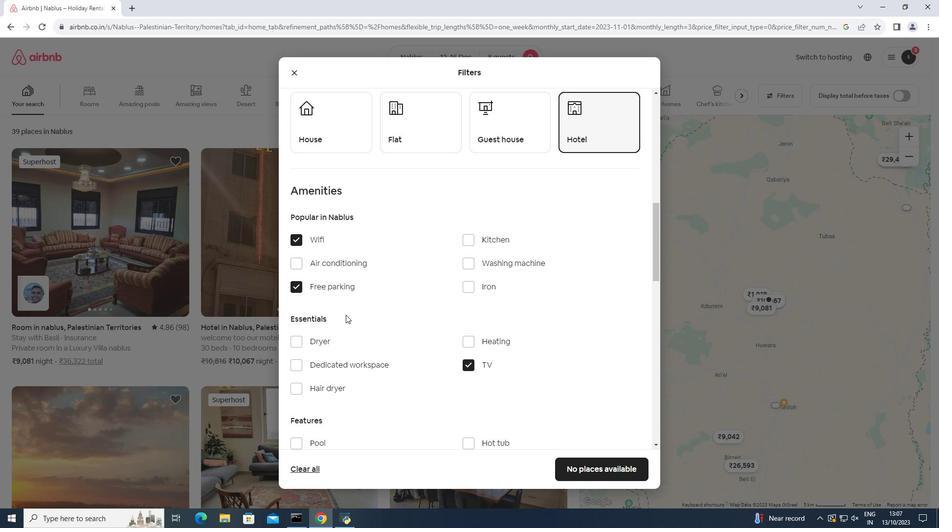 
Action: Mouse moved to (472, 395)
Screenshot: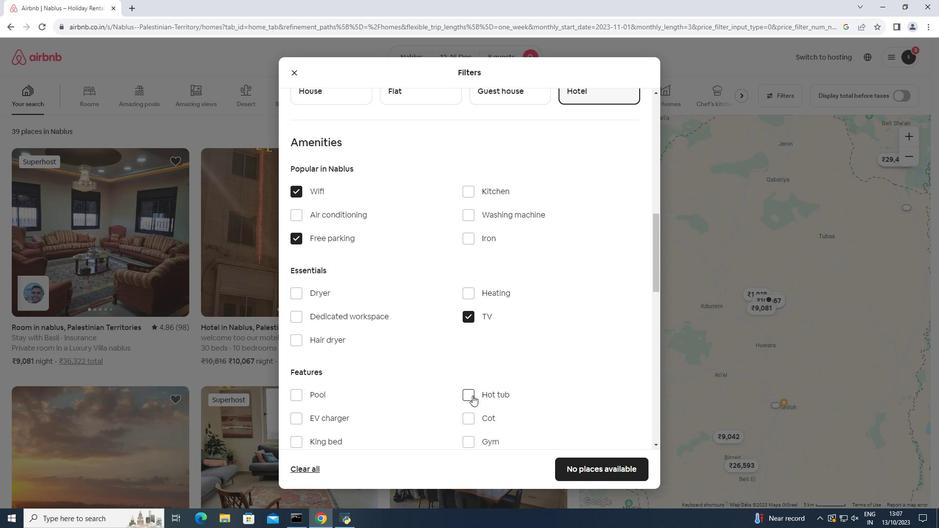 
Action: Mouse scrolled (472, 395) with delta (0, 0)
Screenshot: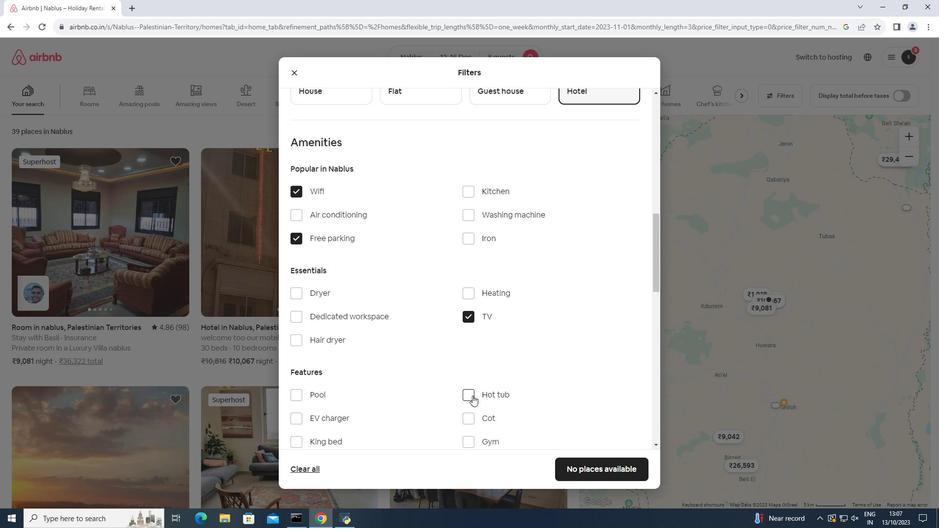 
Action: Mouse scrolled (472, 395) with delta (0, 0)
Screenshot: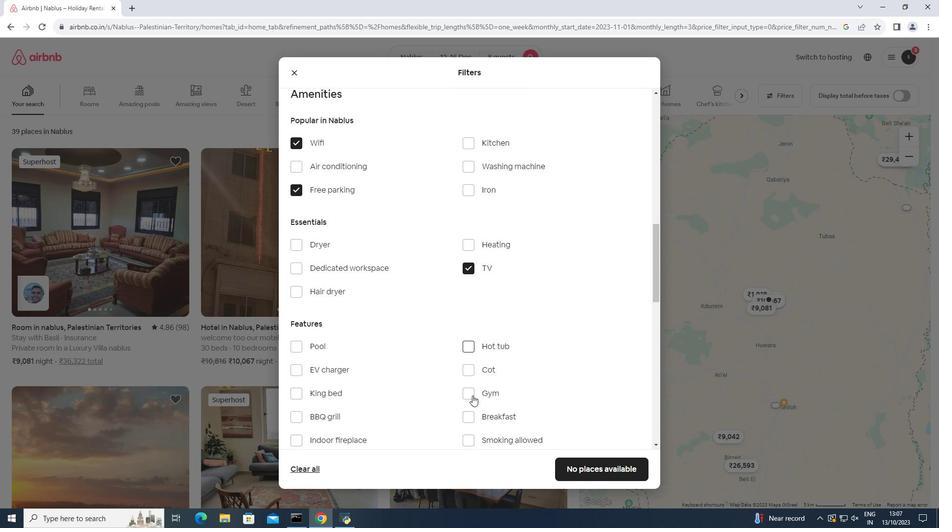 
Action: Mouse moved to (462, 342)
Screenshot: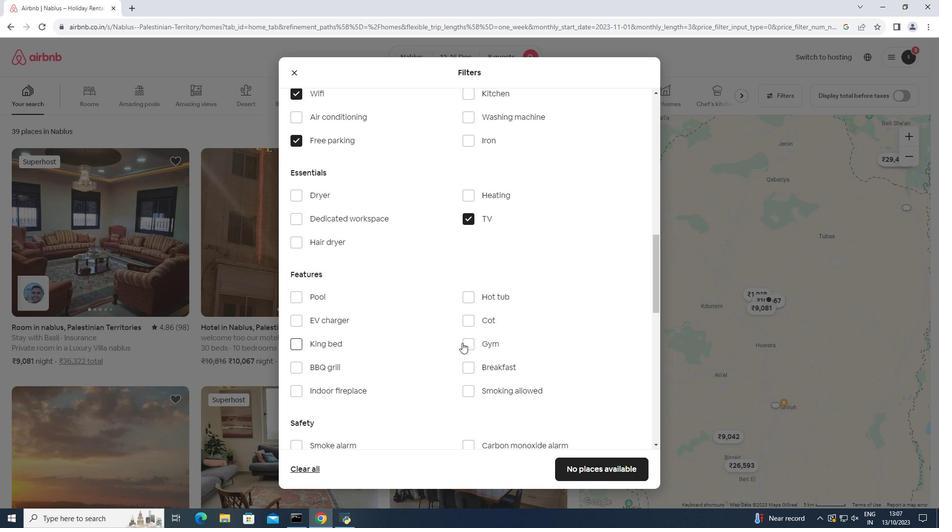 
Action: Mouse pressed left at (462, 342)
Screenshot: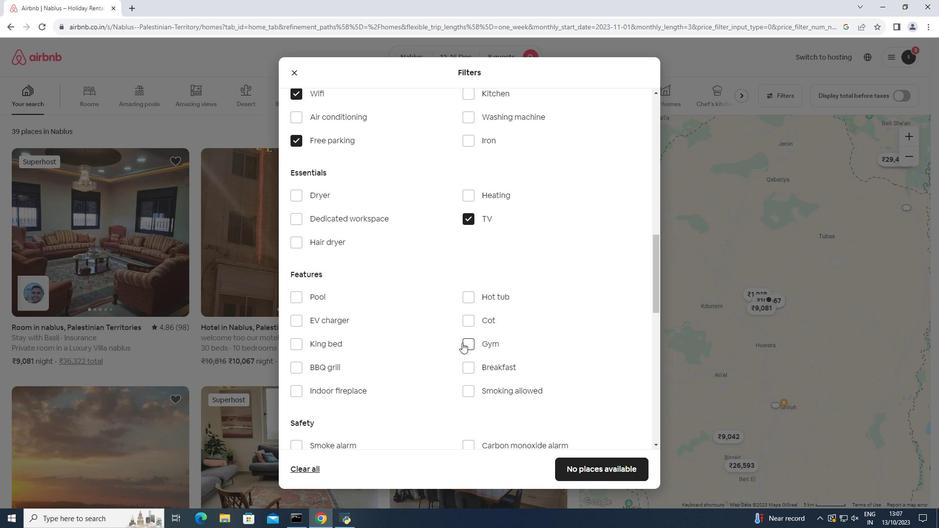 
Action: Mouse moved to (468, 366)
Screenshot: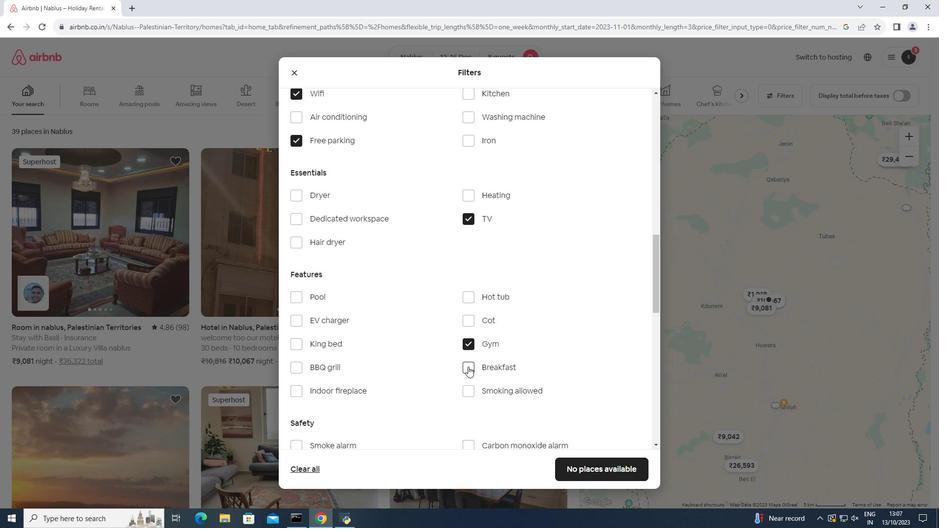 
Action: Mouse pressed left at (468, 366)
Screenshot: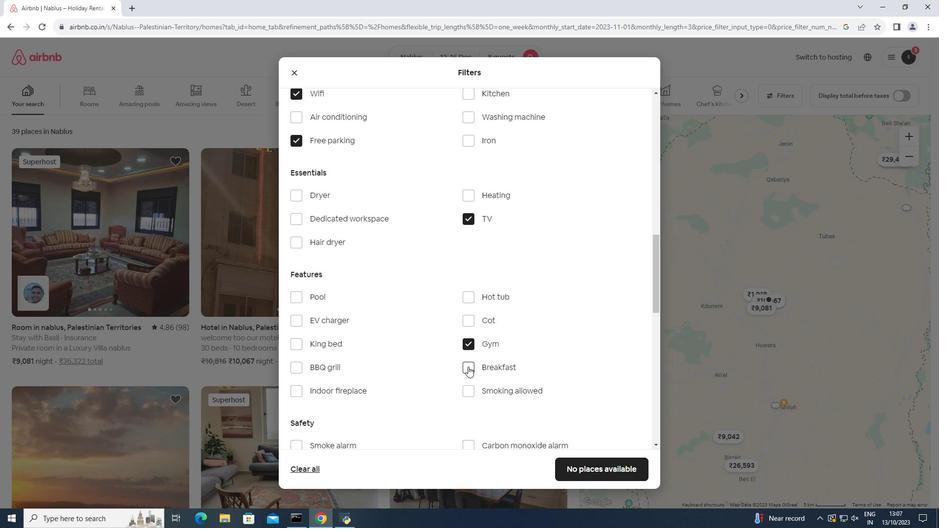 
Action: Mouse moved to (419, 321)
Screenshot: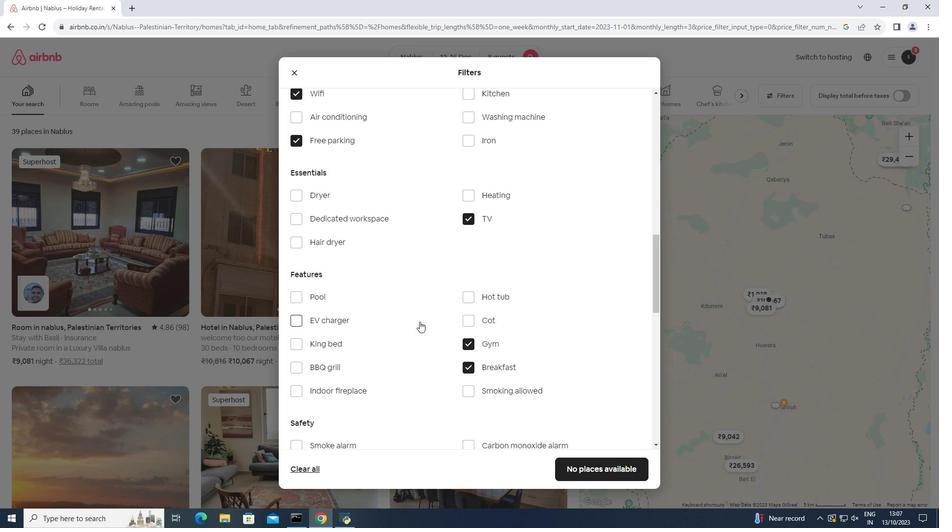 
Action: Mouse scrolled (419, 321) with delta (0, 0)
Screenshot: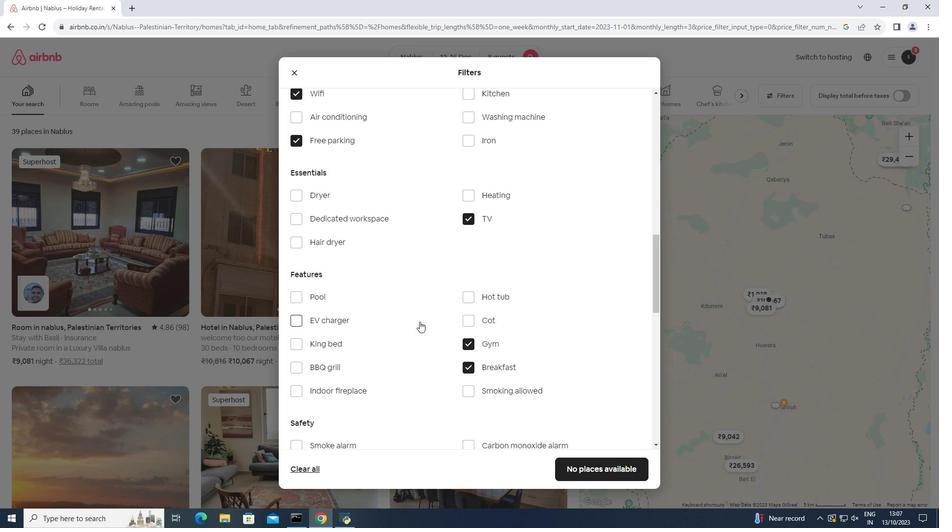
Action: Mouse scrolled (419, 321) with delta (0, 0)
Screenshot: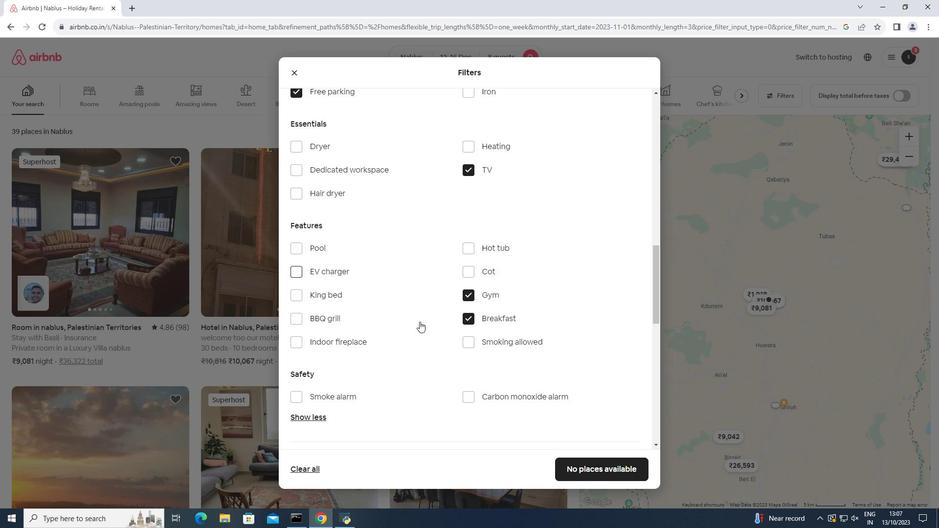 
Action: Mouse scrolled (419, 321) with delta (0, 0)
Screenshot: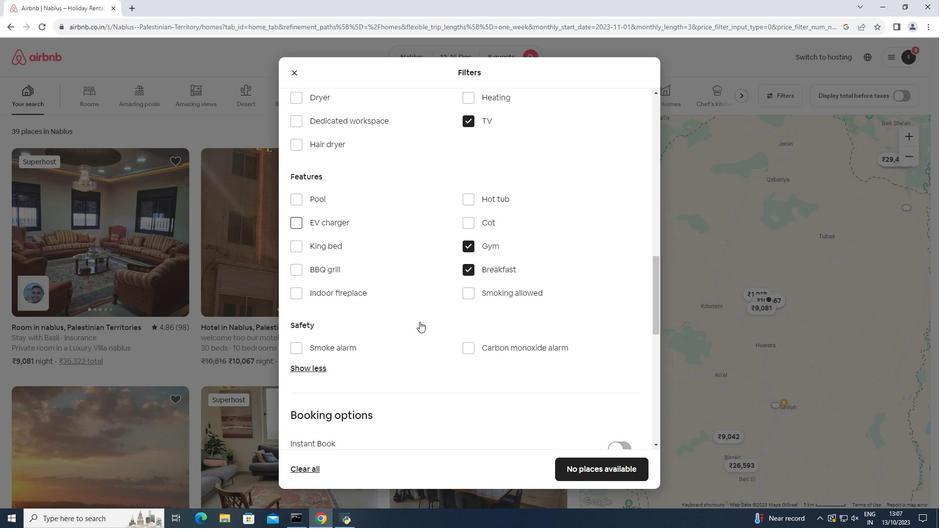 
Action: Mouse moved to (601, 469)
Screenshot: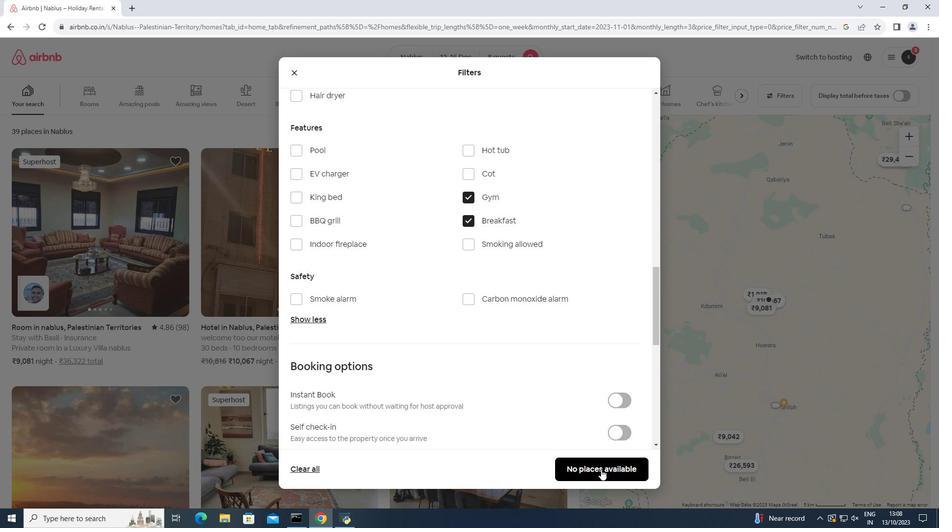 
Action: Mouse pressed left at (601, 469)
Screenshot: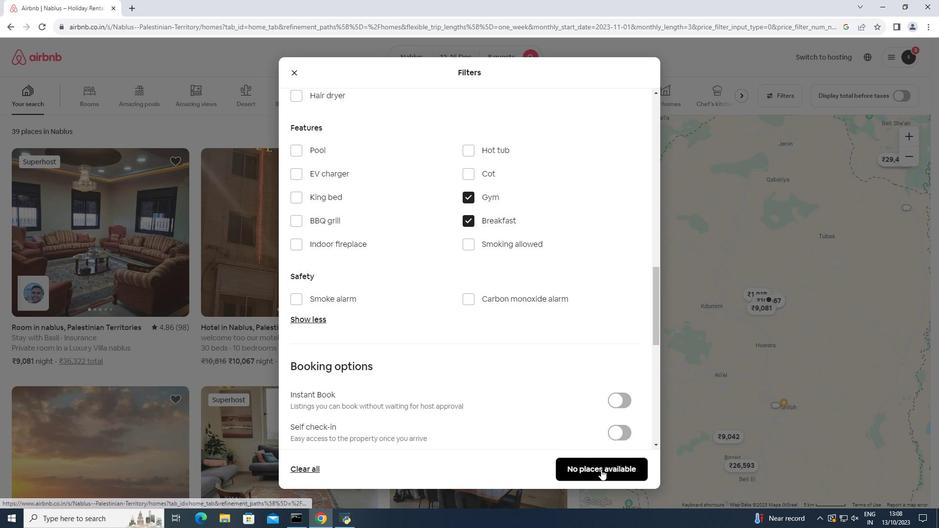 
Action: Mouse moved to (259, 286)
Screenshot: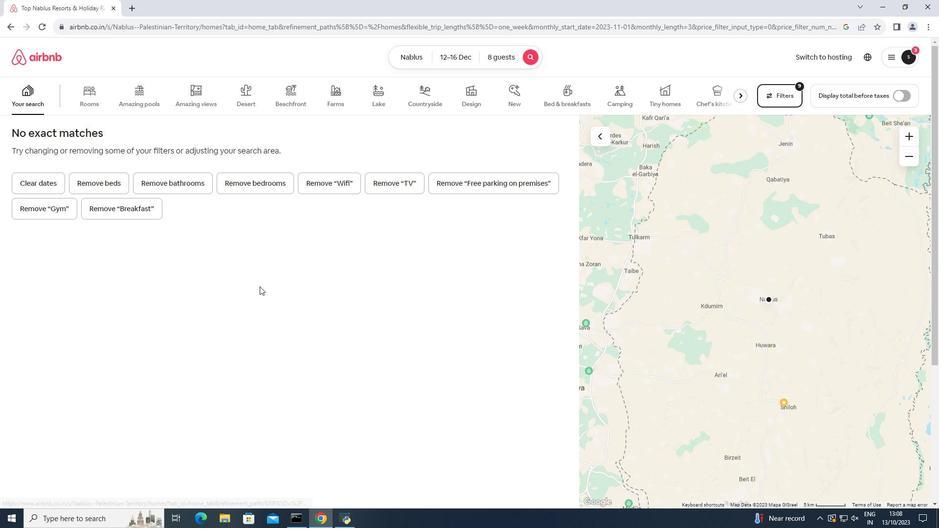 
